 Task: Add an event with the title Webinar: Advanced Google AdWords Campaign Strategies, date ''2024/05/12'', time 7:30 AM to 9:30 AMand add a description: The session will begin with a brief overview of the current state of transportation and its environmental implications, emphasizing the need for transformative changes. We will then delve into a series of brainstorming exercises designed to spark innovation and encourage out-of-the-box thinking.Select event color  Basil . Add location for the event as: 456 Museumplein, Amsterdam, Netherlands, logged in from the account softage.5@softage.netand send the event invitation to softage.4@softage.net and softage.6@softage.net. Set a reminder for the event Daily
Action: Mouse moved to (83, 137)
Screenshot: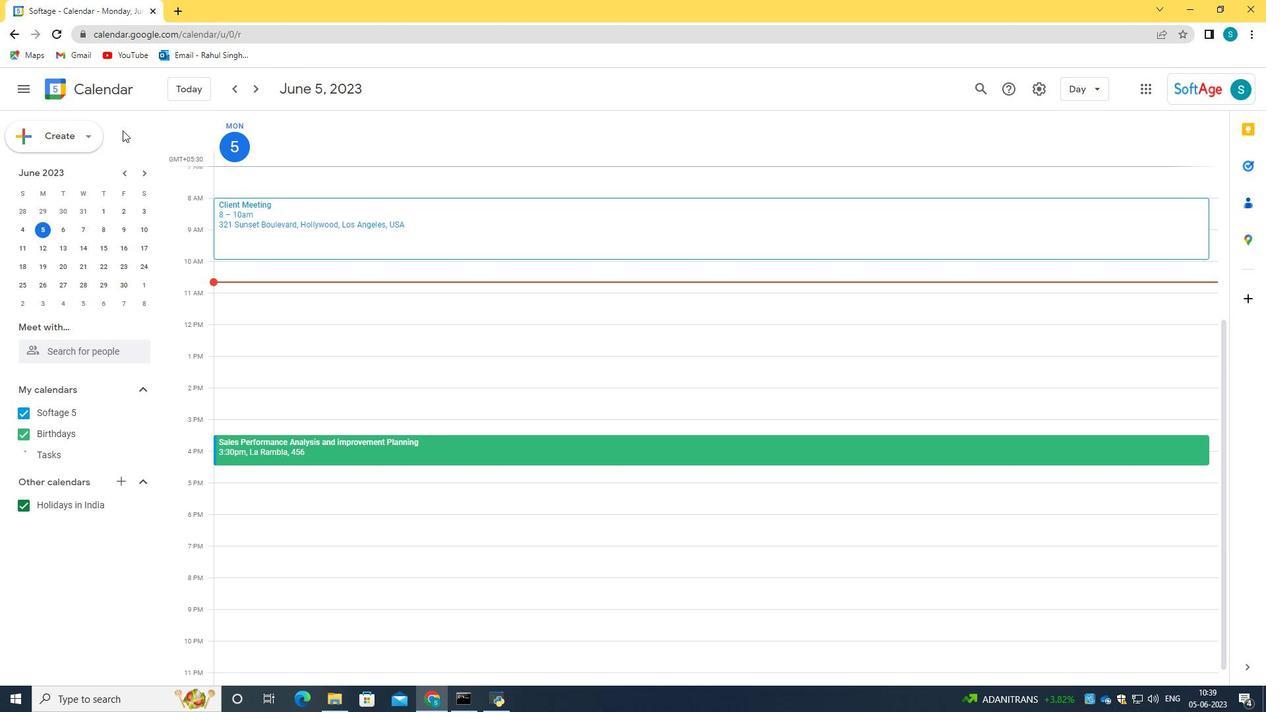 
Action: Mouse pressed left at (83, 137)
Screenshot: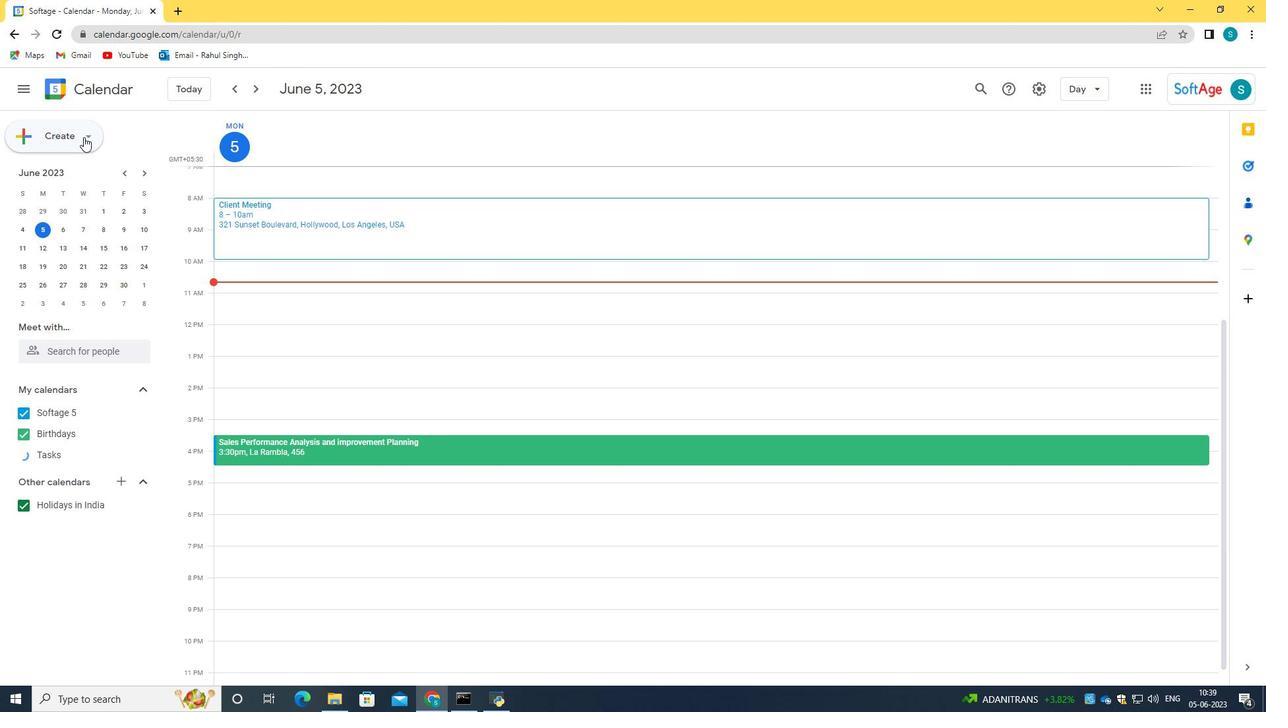 
Action: Mouse moved to (85, 174)
Screenshot: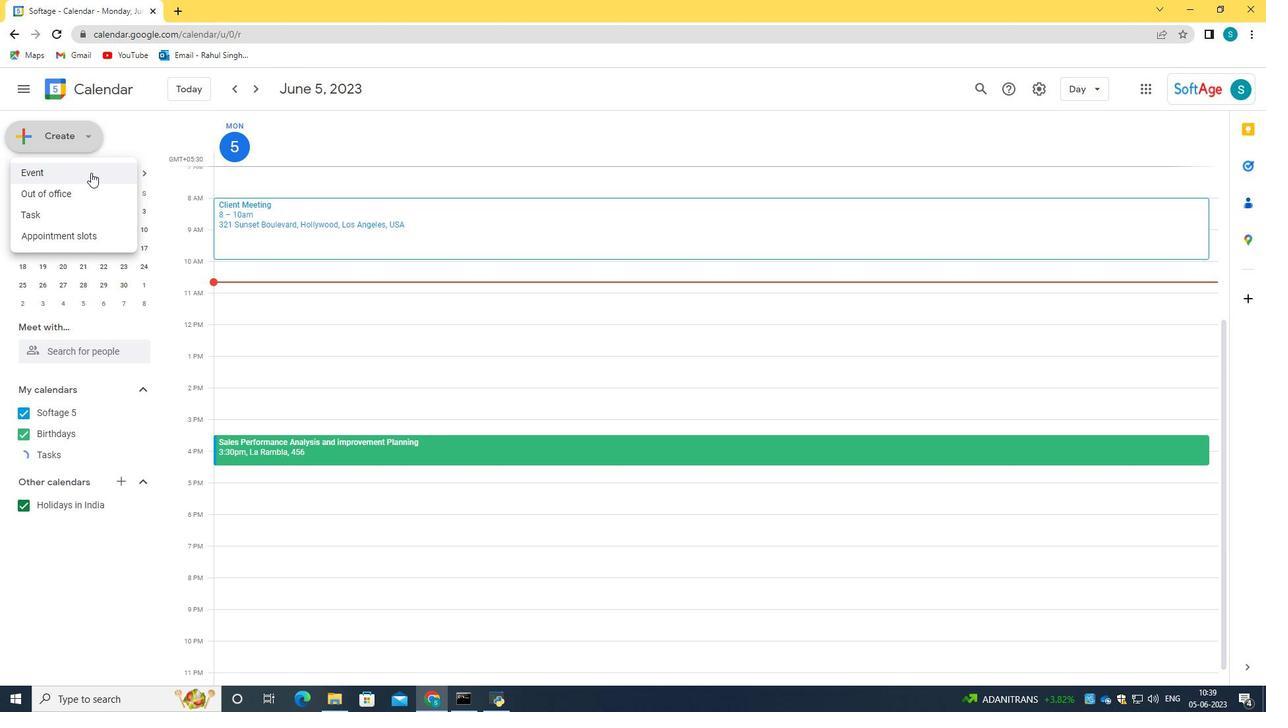 
Action: Mouse pressed left at (85, 174)
Screenshot: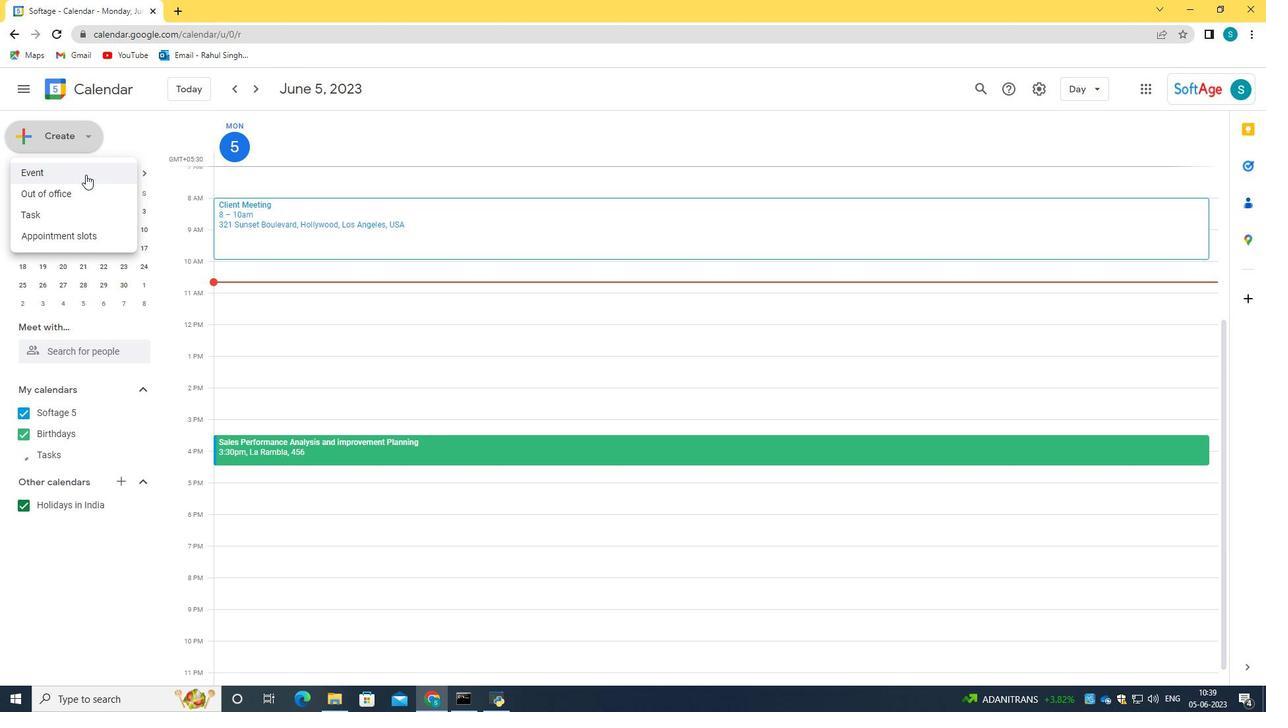 
Action: Mouse moved to (730, 529)
Screenshot: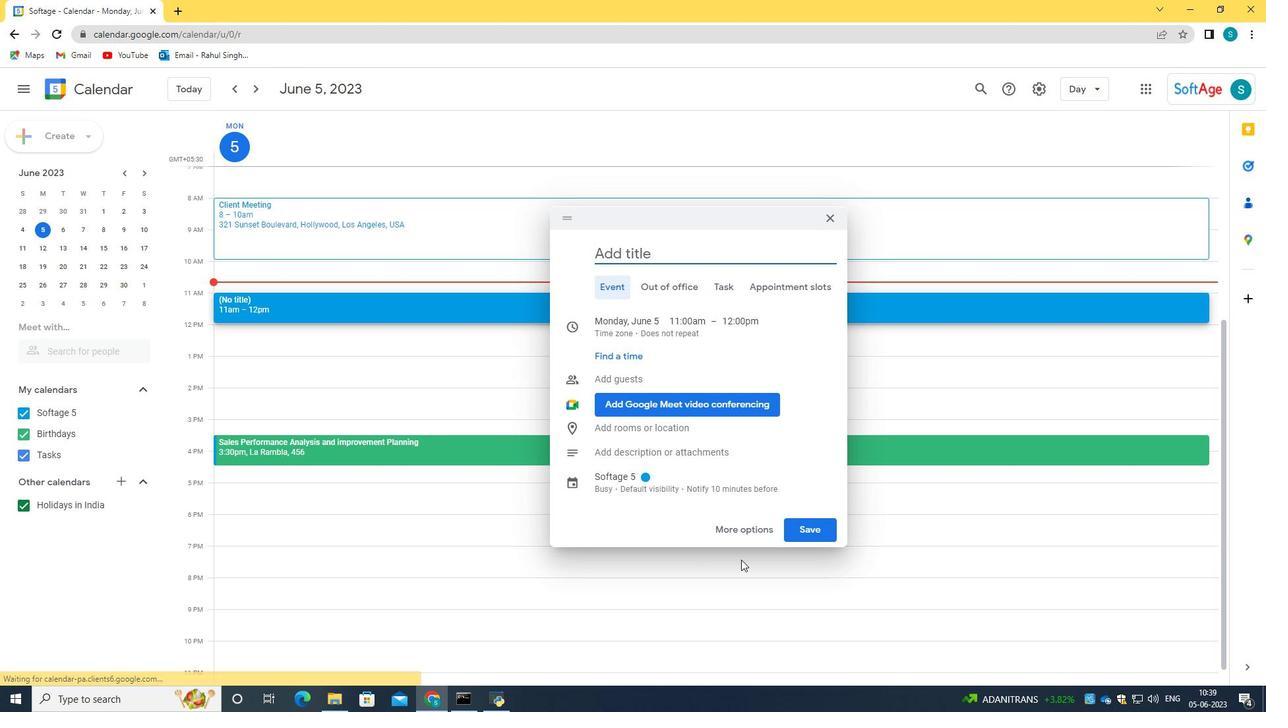 
Action: Mouse pressed left at (730, 529)
Screenshot: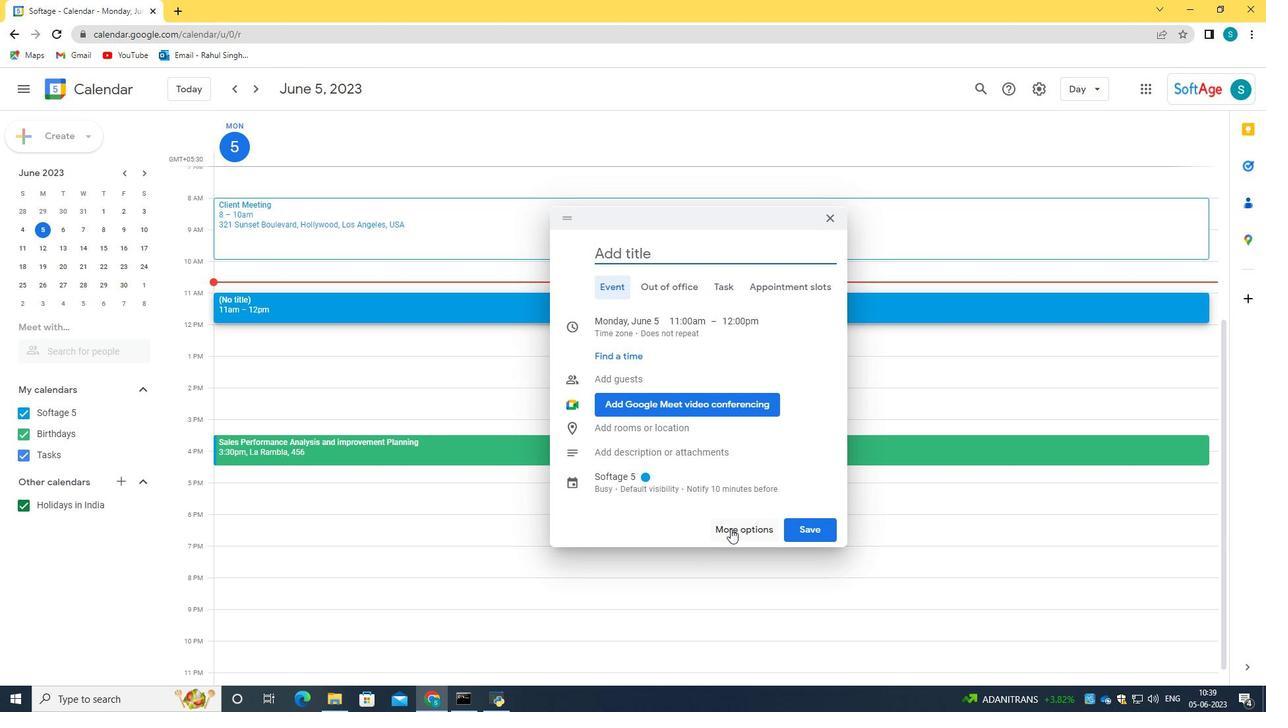 
Action: Mouse moved to (108, 93)
Screenshot: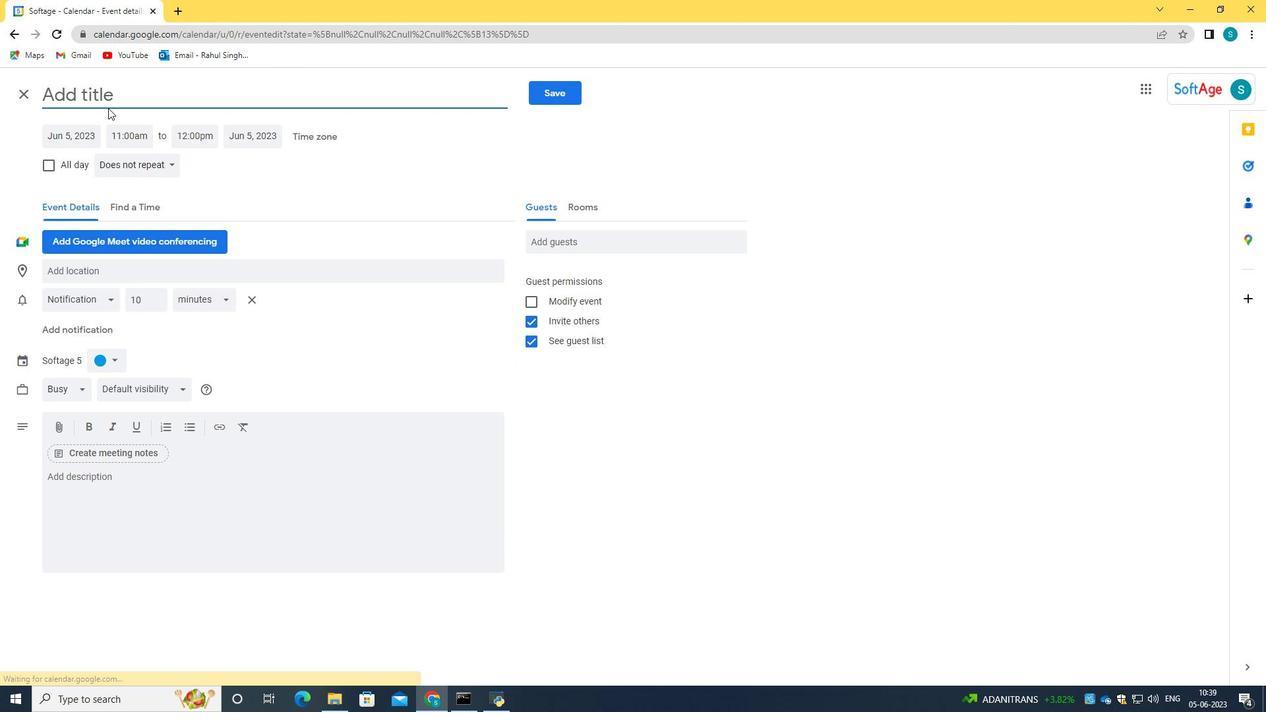 
Action: Mouse pressed left at (108, 93)
Screenshot: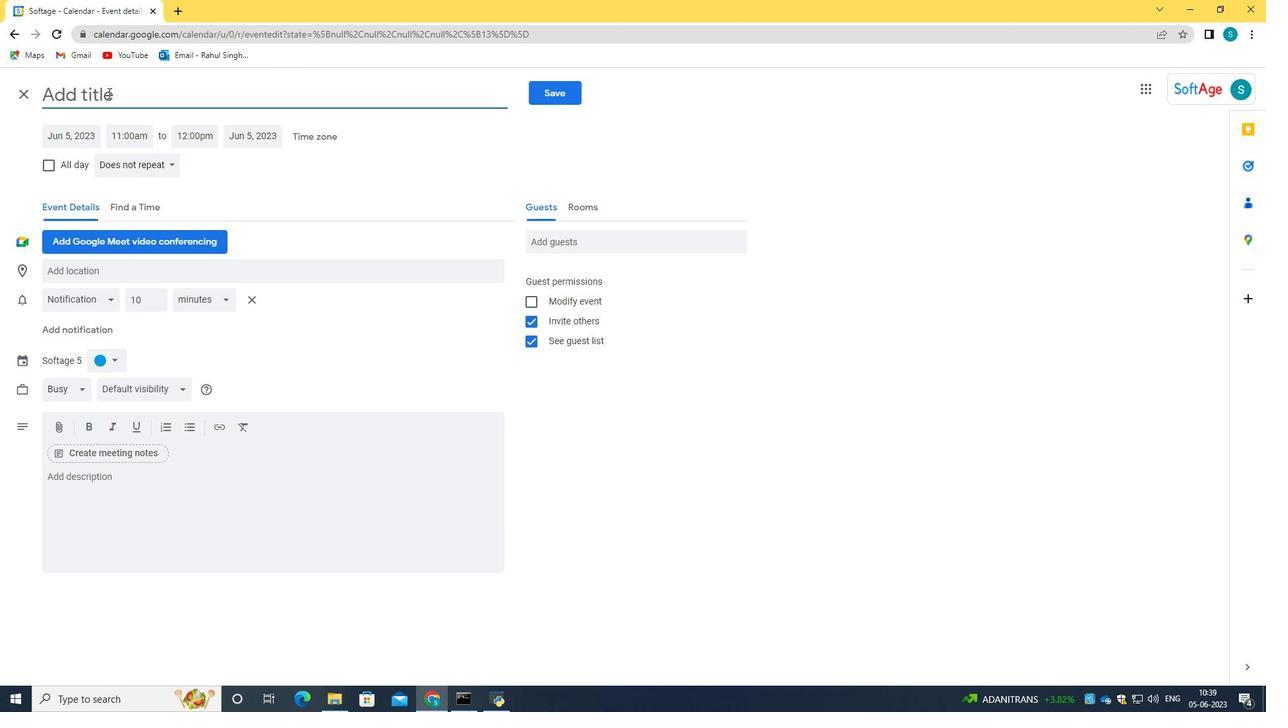 
Action: Key pressed <Key.caps_lock>A<Key.backspace>W<Key.caps_lock>ebinar<Key.shift_r>:<Key.space><Key.caps_lock>A<Key.caps_lock>dvanced<Key.space><Key.caps_lock>G<Key.caps_lock>oogle<Key.space><Key.caps_lock>A<Key.caps_lock>d<Key.caps_lock>W<Key.caps_lock>ords<Key.space><Key.caps_lock>C<Key.caps_lock>ampaign<Key.space><Key.caps_lock>S<Key.caps_lock>trategies,<Key.backspace><Key.tab><Key.tab>2024/05/12<Key.tab>07<Key.shift_r>:30<Key.space>am<Key.tab>9<Key.shift_r>:30<Key.space>am
Screenshot: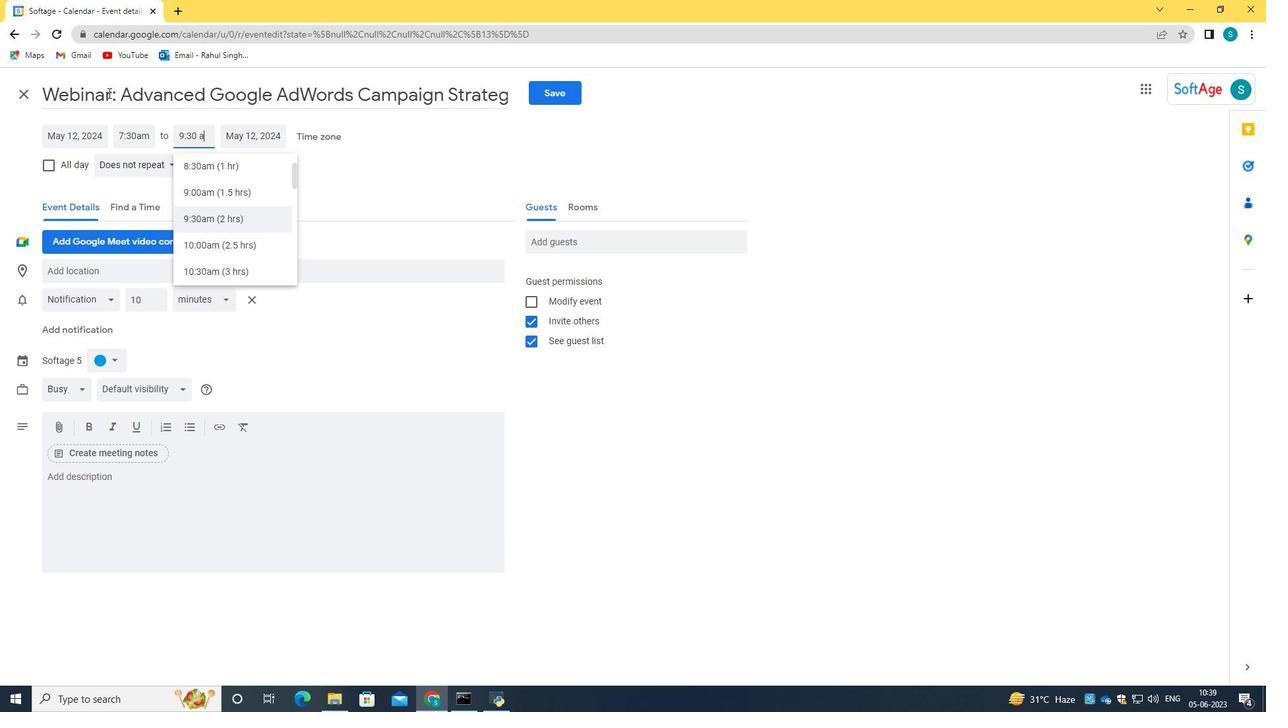 
Action: Mouse moved to (229, 214)
Screenshot: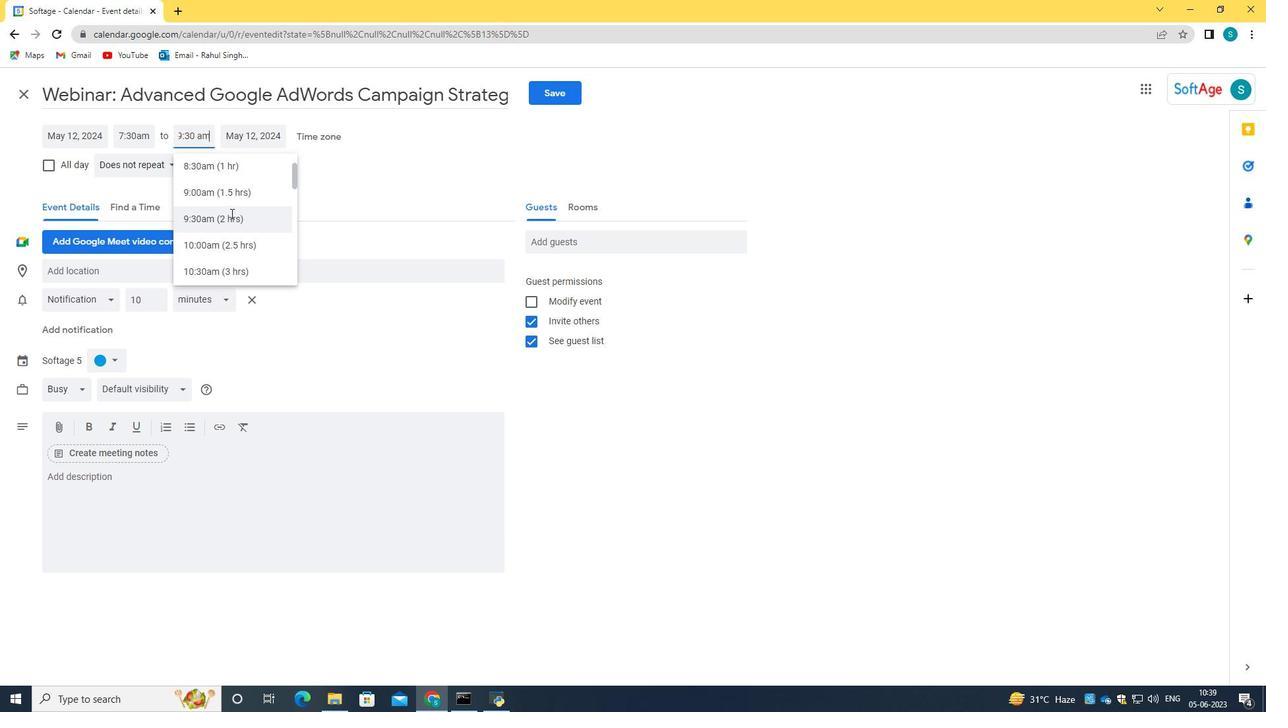 
Action: Mouse pressed left at (229, 214)
Screenshot: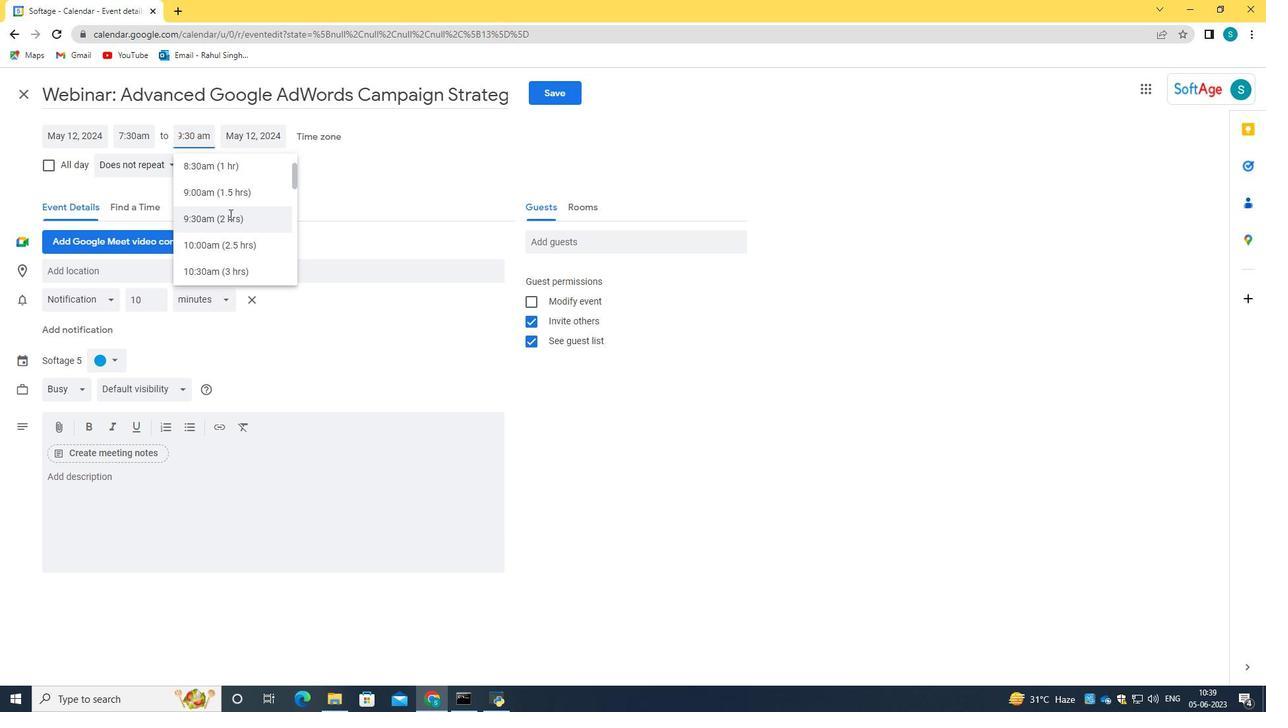 
Action: Mouse moved to (183, 514)
Screenshot: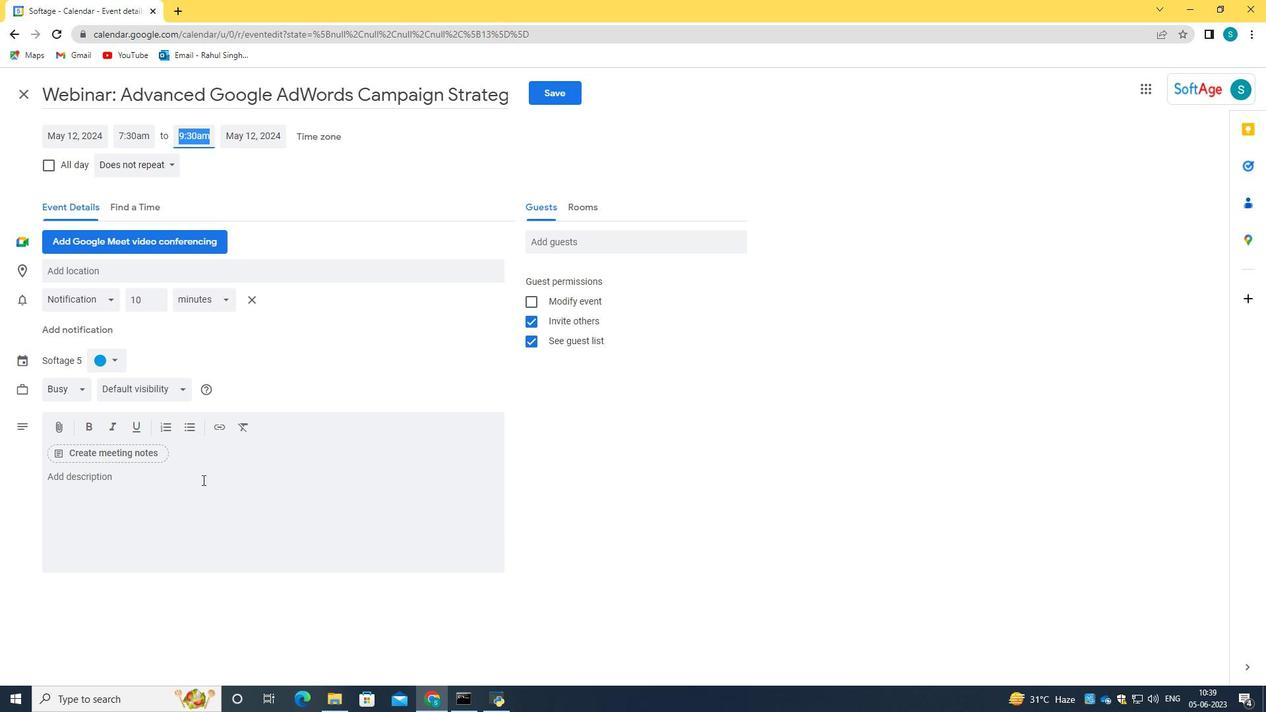 
Action: Mouse pressed left at (183, 514)
Screenshot: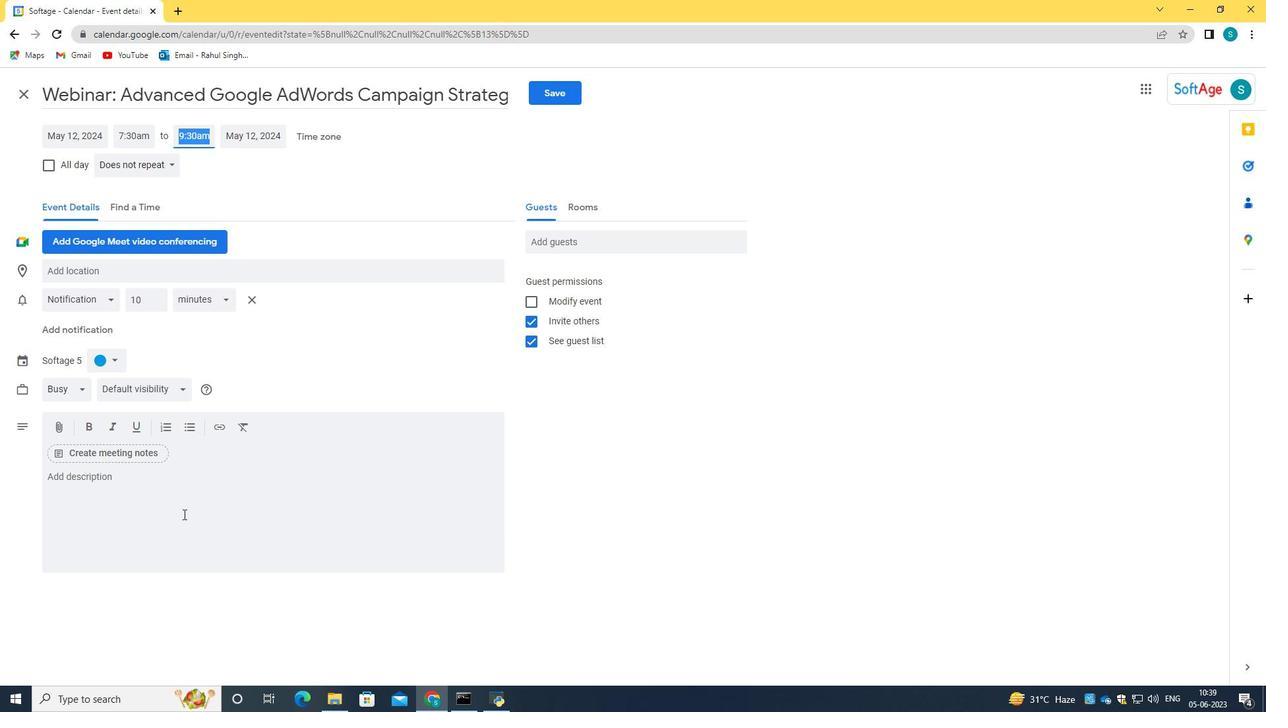 
Action: Key pressed <Key.caps_lock>T<Key.caps_lock>he<Key.space>session<Key.space>will<Key.space>beging<Key.backspace><Key.space>with<Key.space>a<Key.space>brief<Key.space>overview<Key.space>of<Key.space>the<Key.space>current<Key.space>state<Key.space>of<Key.space>transporata<Key.backspace>ti<Key.backspace><Key.backspace>ation<Key.space><Key.backspace><Key.backspace><Key.backspace><Key.backspace><Key.backspace><Key.backspace><Key.backspace><Key.backspace>tation<Key.space>and<Key.space>its<Key.space>environmental<Key.space>impilcations,<Key.space>emphasizing<Key.space>th
Screenshot: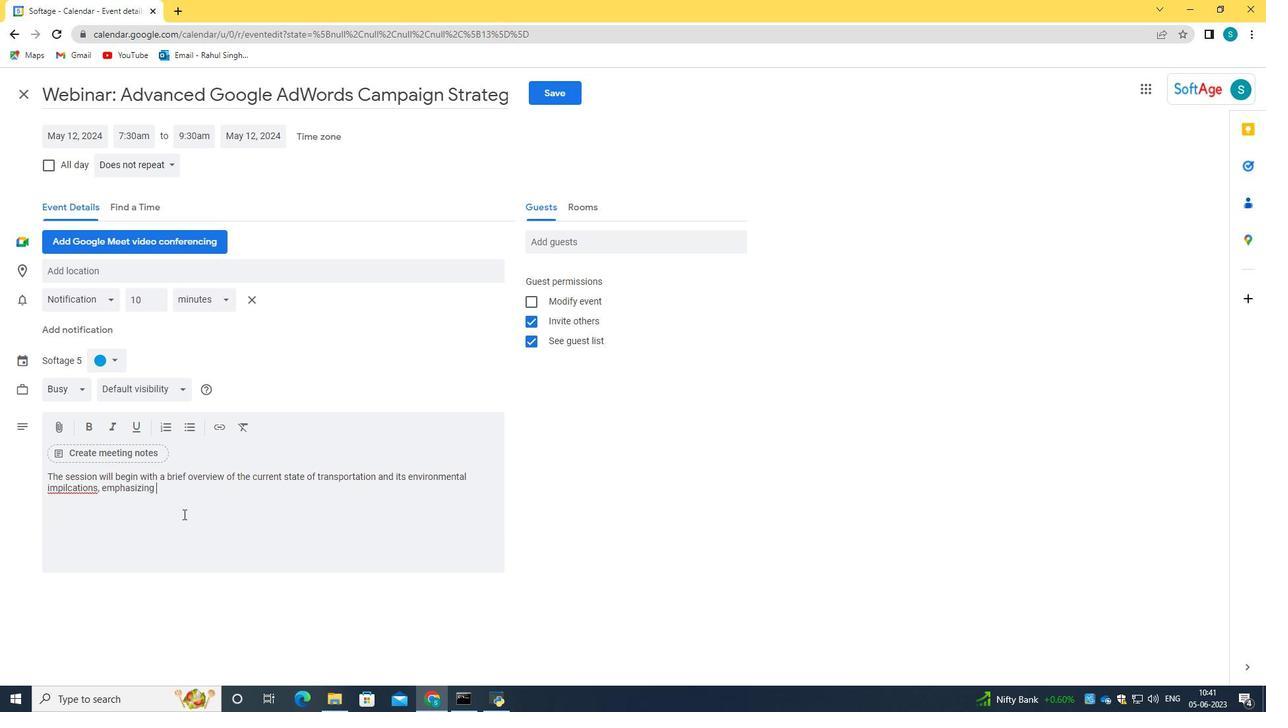 
Action: Mouse moved to (78, 488)
Screenshot: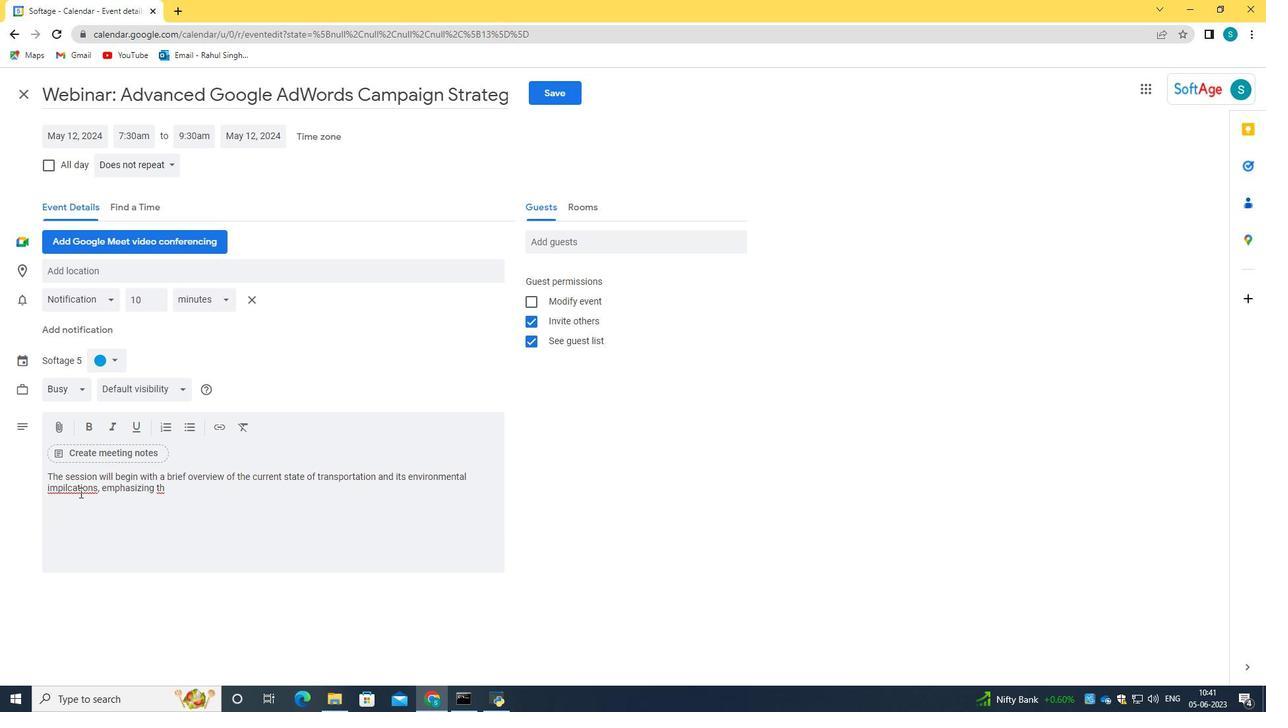 
Action: Mouse pressed right at (78, 488)
Screenshot: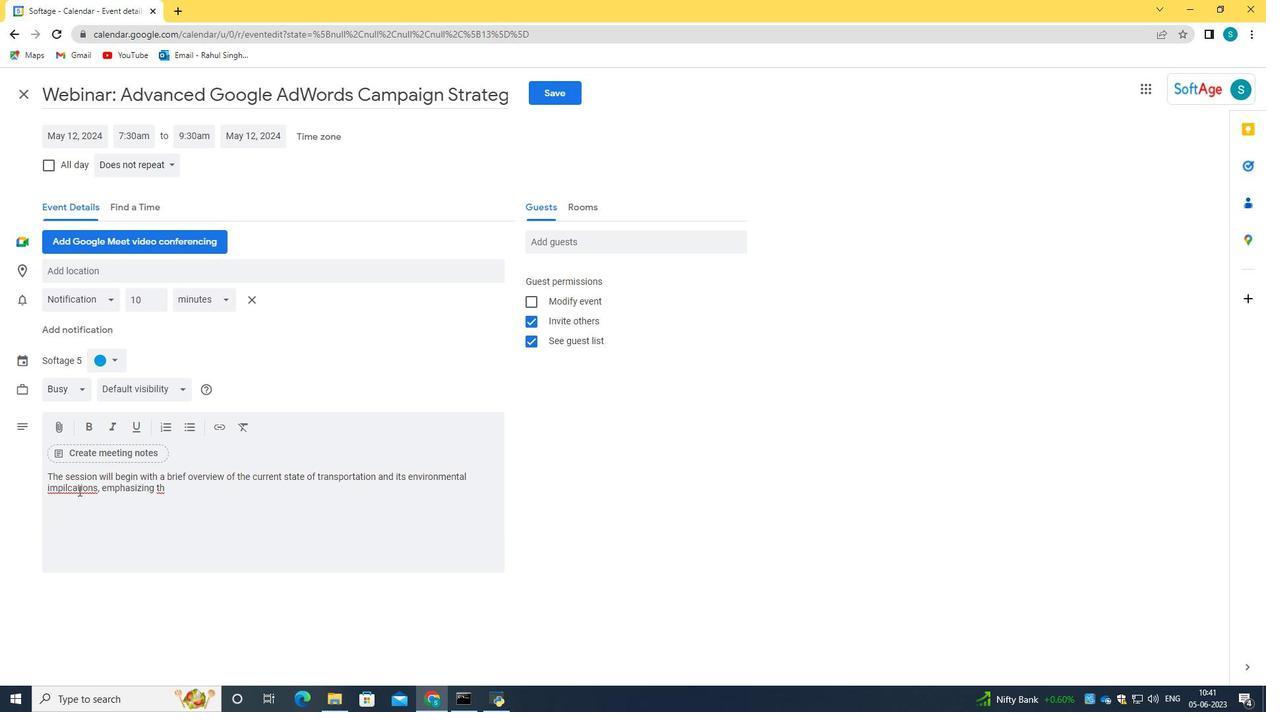 
Action: Mouse moved to (114, 284)
Screenshot: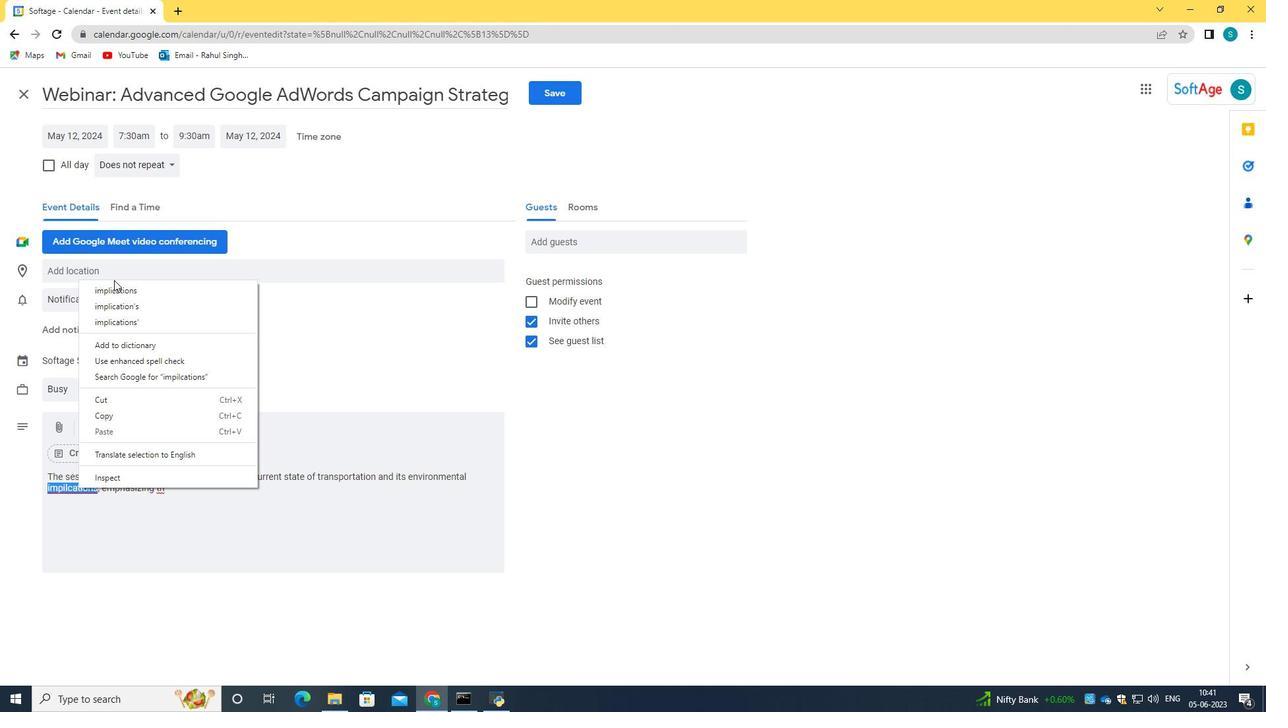 
Action: Mouse pressed left at (114, 284)
Screenshot: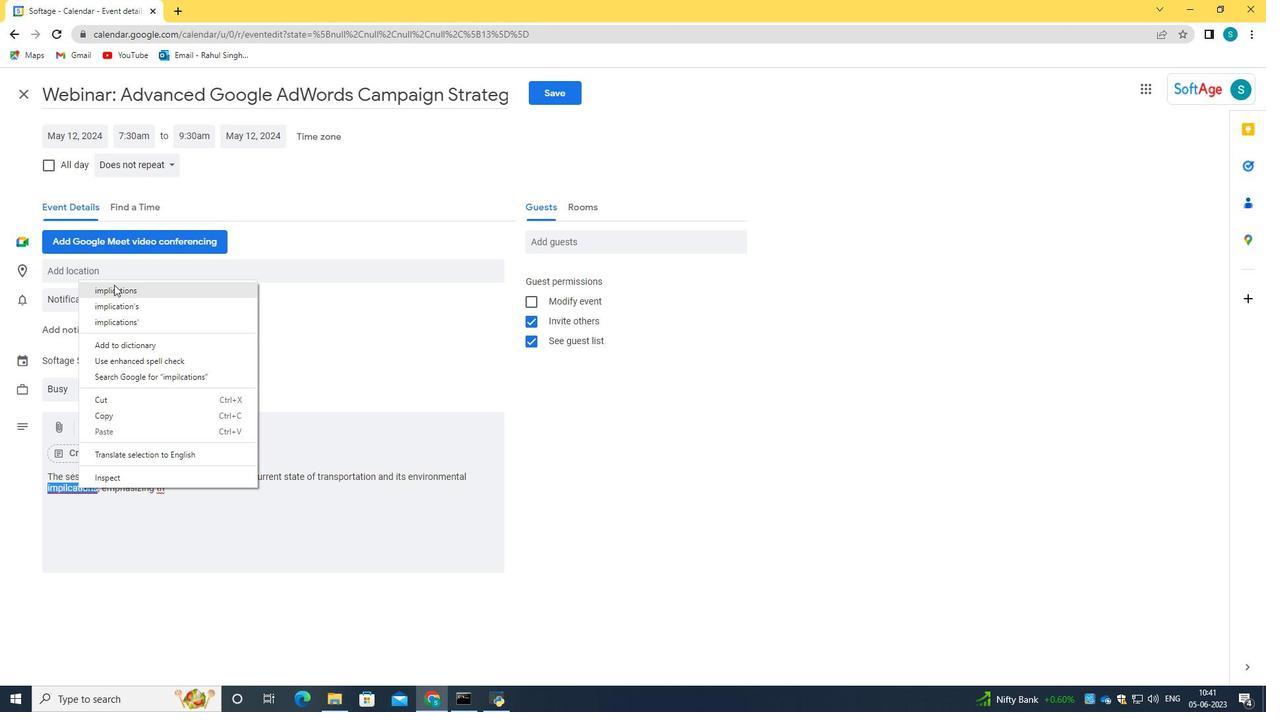 
Action: Mouse moved to (179, 488)
Screenshot: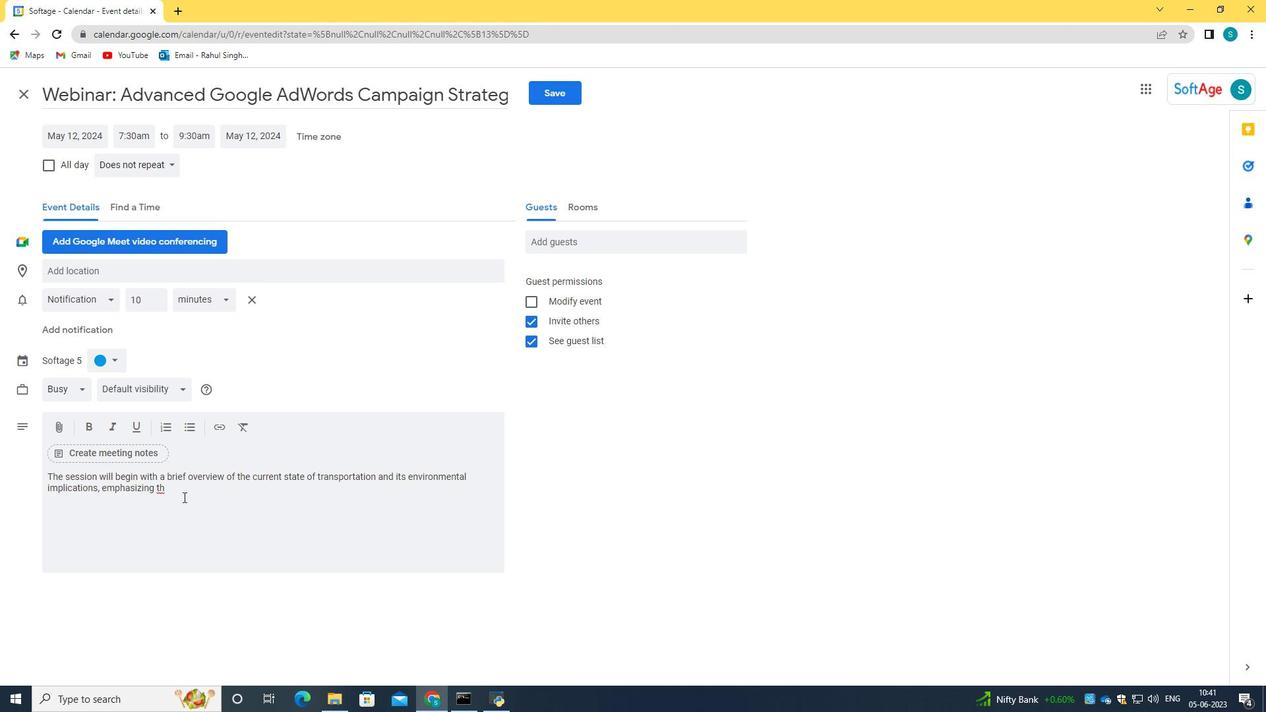 
Action: Mouse pressed left at (179, 488)
Screenshot: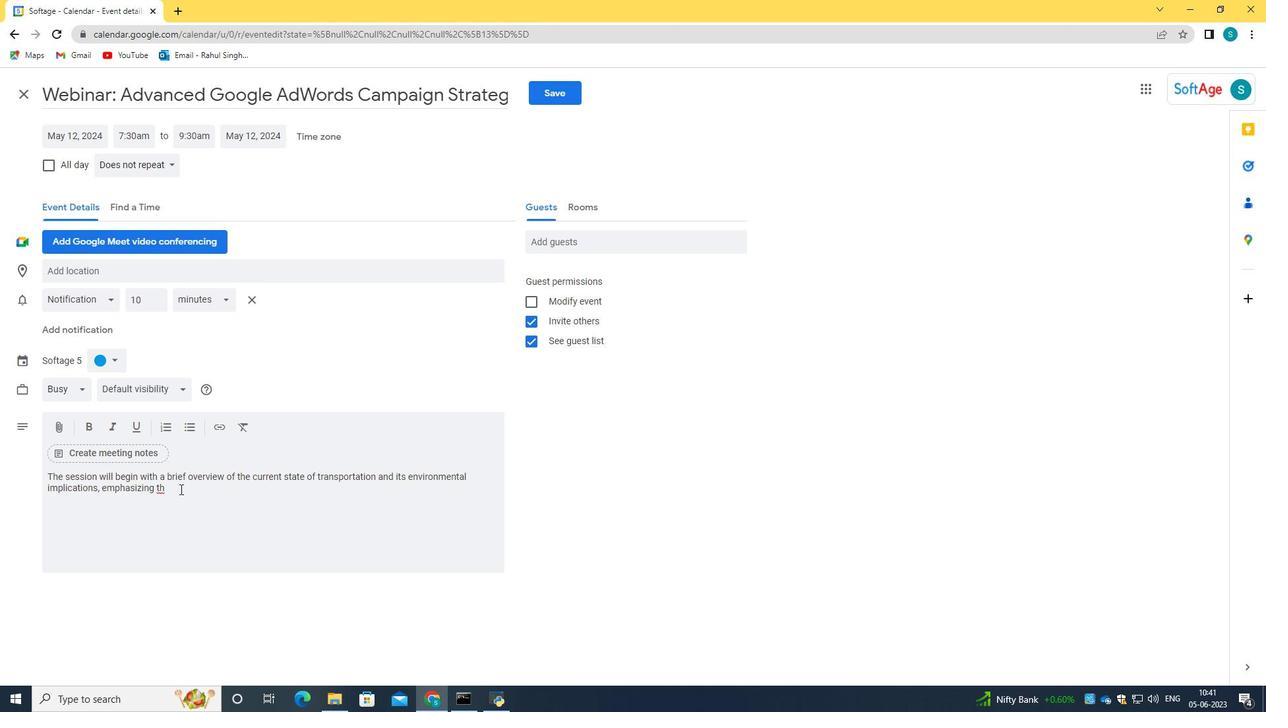 
Action: Key pressed <Key.backspace><Key.backspace>the<Key.space>need<Key.space>for<Key.space>transformative<Key.space>changes.<Key.space><Key.caps_lock>W<Key.caps_lock>e<Key.space>will<Key.space>then<Key.space>delve<Key.space>into<Key.space>a<Key.space>series<Key.space>of<Key.space>brainstorming<Key.space>exercises<Key.space>designed<Key.space>to<Key.space>spark<Key.space>innovation<Key.space>and<Key.space>encc<Key.backspace>ourage<Key.space>out<Key.space>of<Key.space>the<Key.space>boz<Key.backspace>x<Key.space>thinkingh<Key.backspace>.
Screenshot: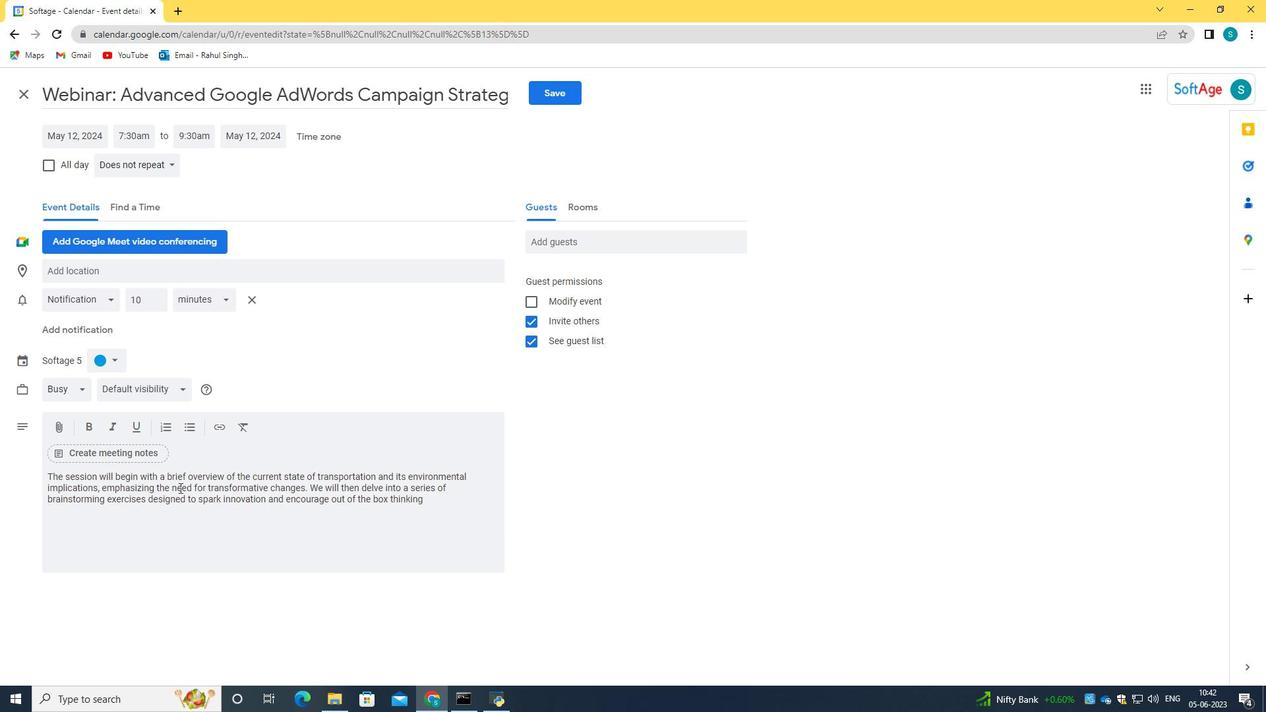
Action: Mouse moved to (104, 362)
Screenshot: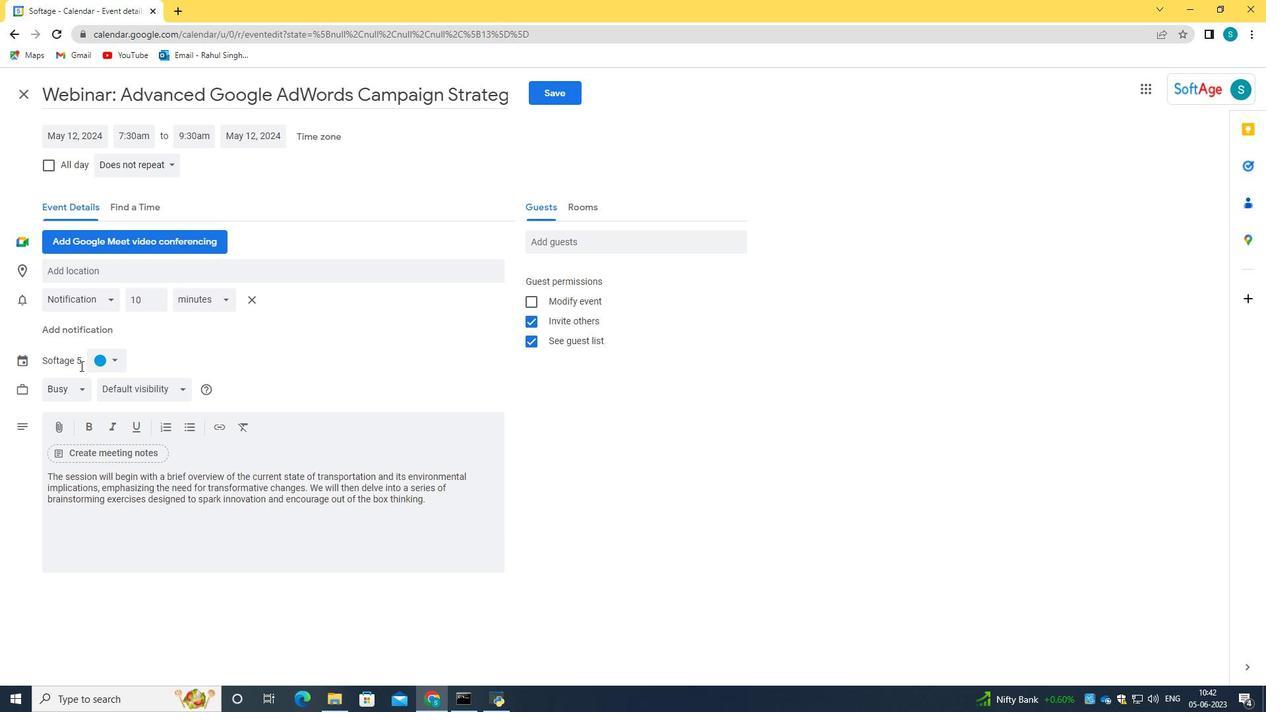 
Action: Mouse pressed left at (104, 362)
Screenshot: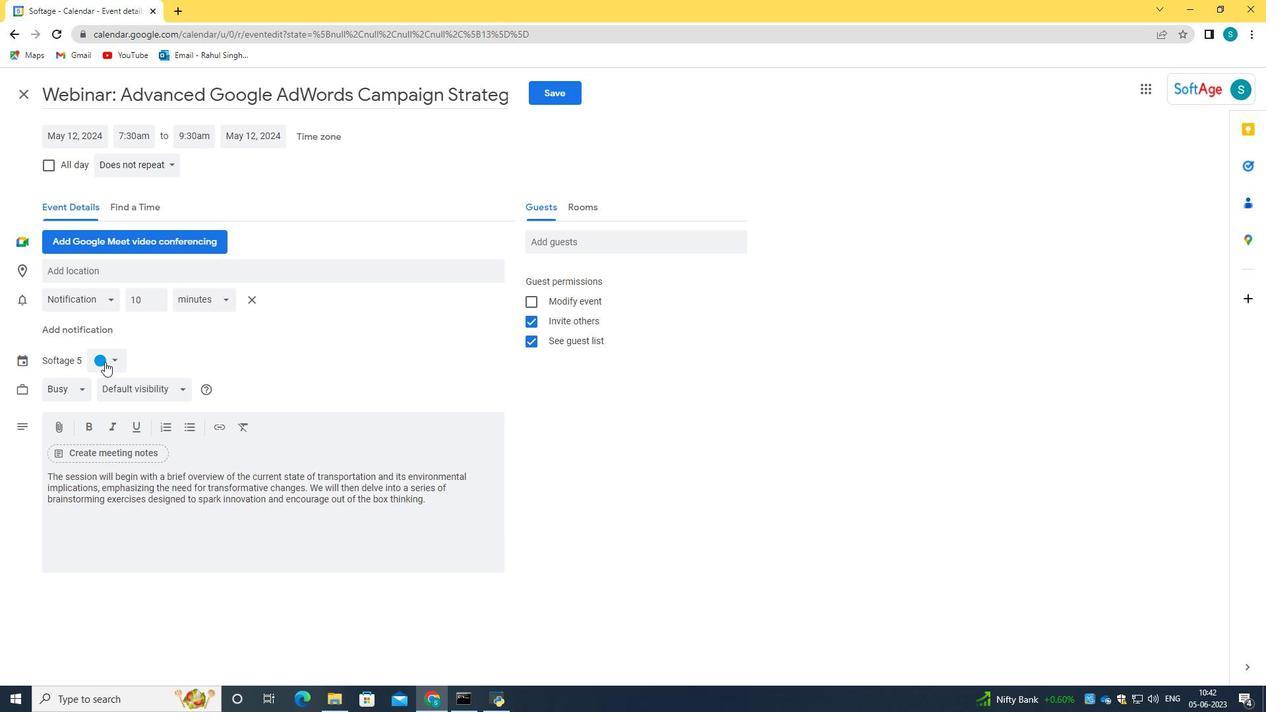 
Action: Mouse moved to (120, 391)
Screenshot: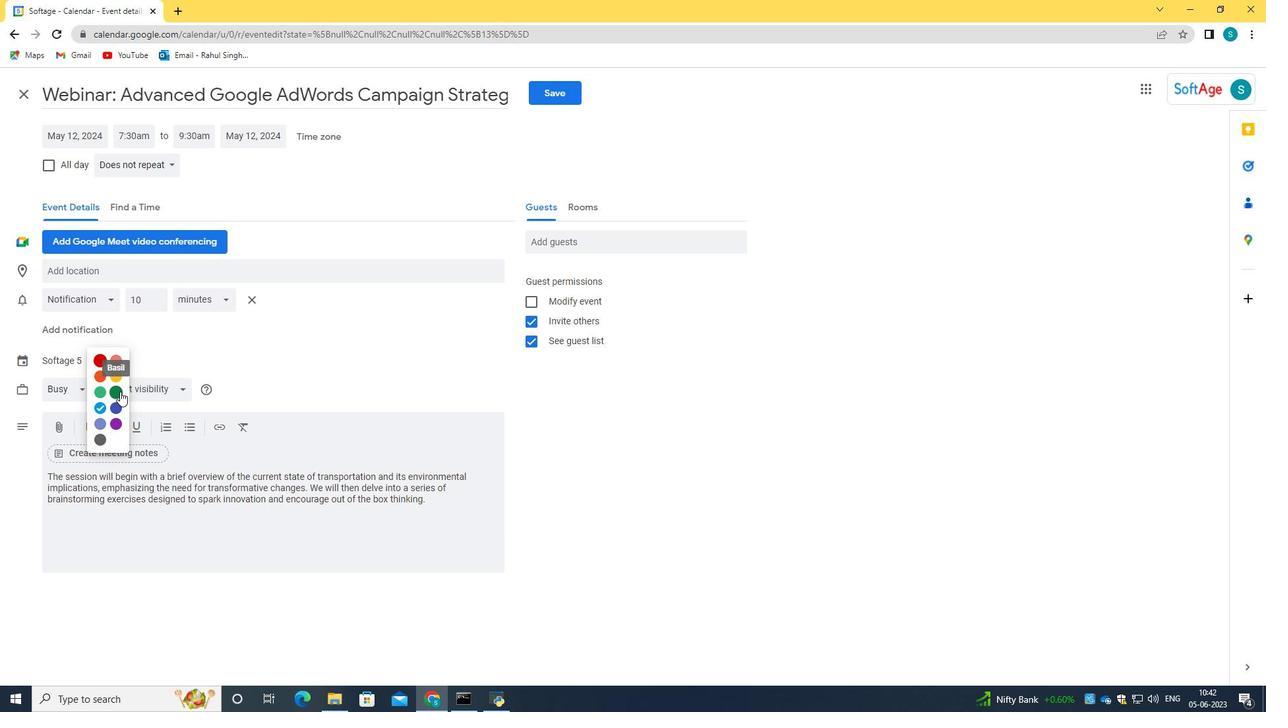 
Action: Mouse pressed left at (120, 391)
Screenshot: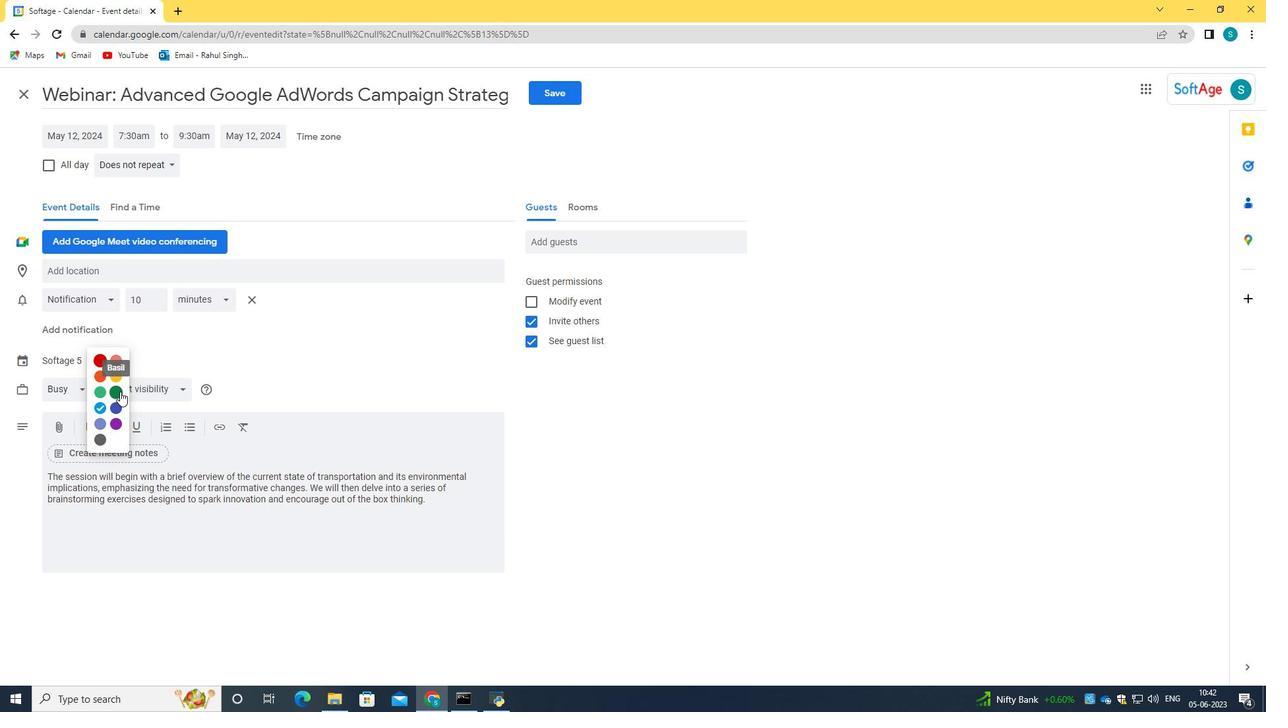 
Action: Mouse moved to (162, 267)
Screenshot: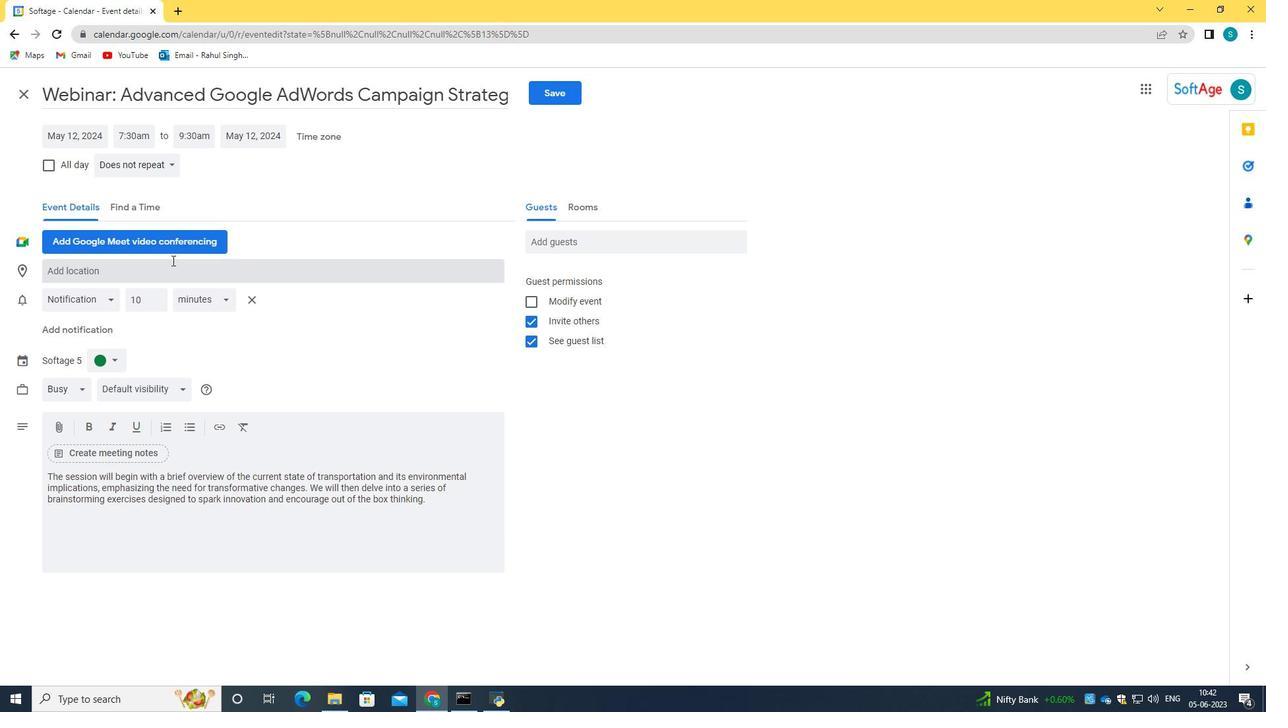 
Action: Mouse pressed left at (162, 267)
Screenshot: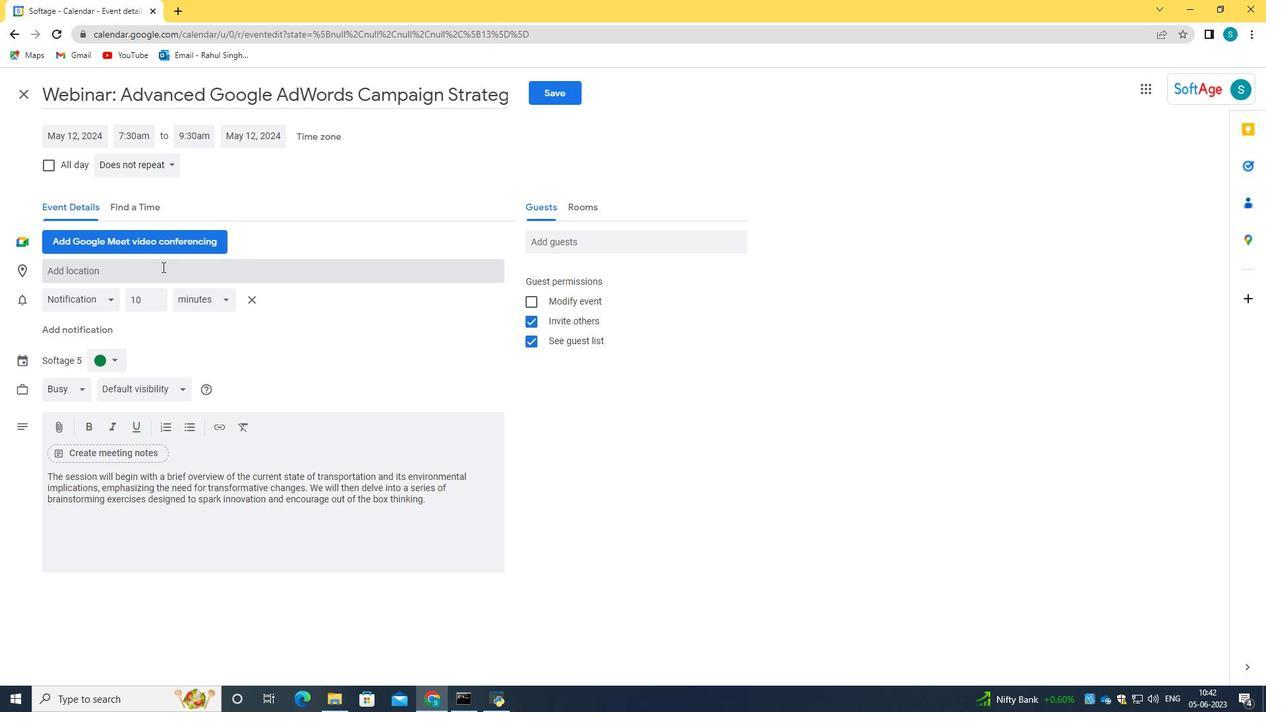 
Action: Key pressed 456<Key.space><Key.caps_lock>M<Key.caps_lock>useumplein,<Key.space><Key.caps_lock>A<Key.caps_lock>msterdam,<Key.space>
Screenshot: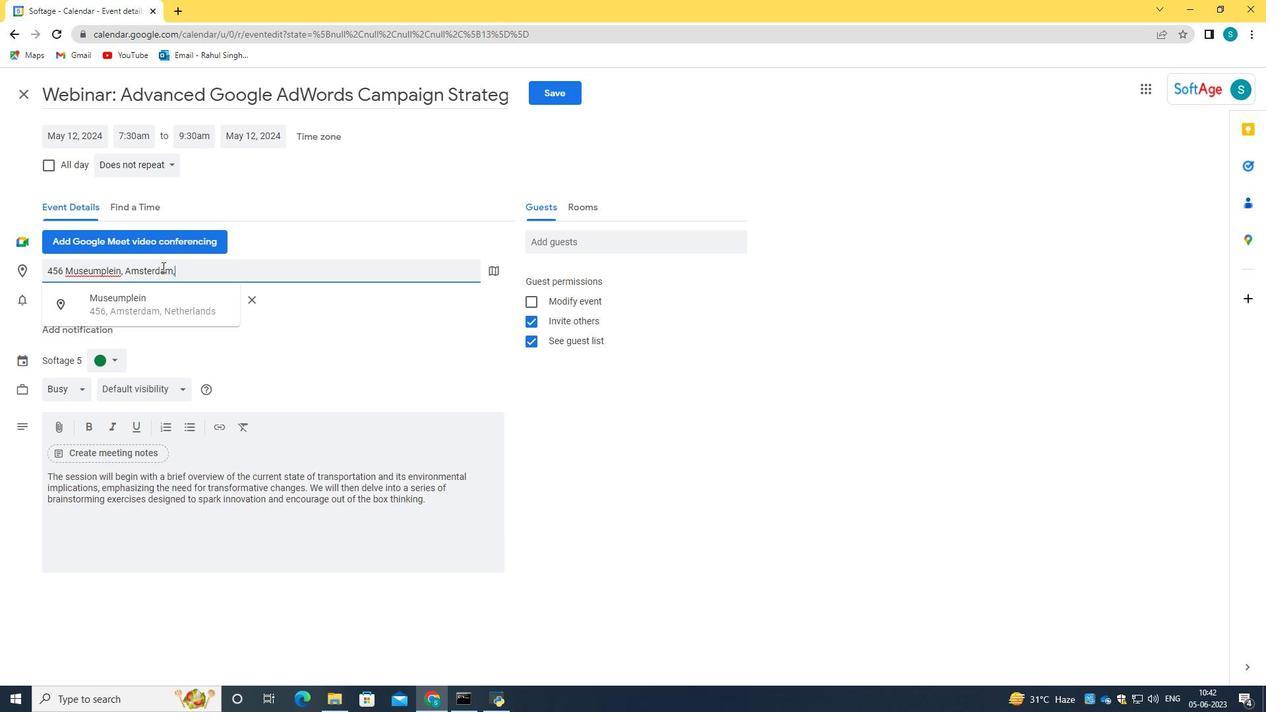 
Action: Mouse moved to (176, 302)
Screenshot: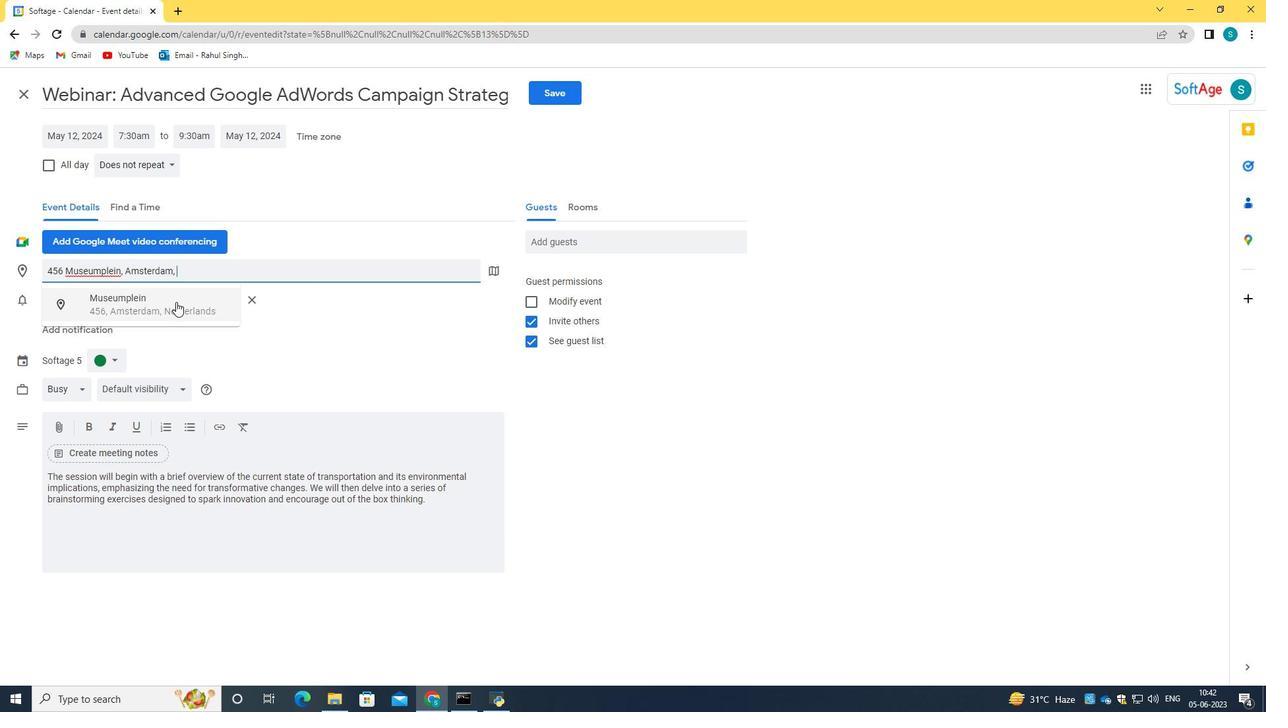 
Action: Mouse pressed left at (176, 302)
Screenshot: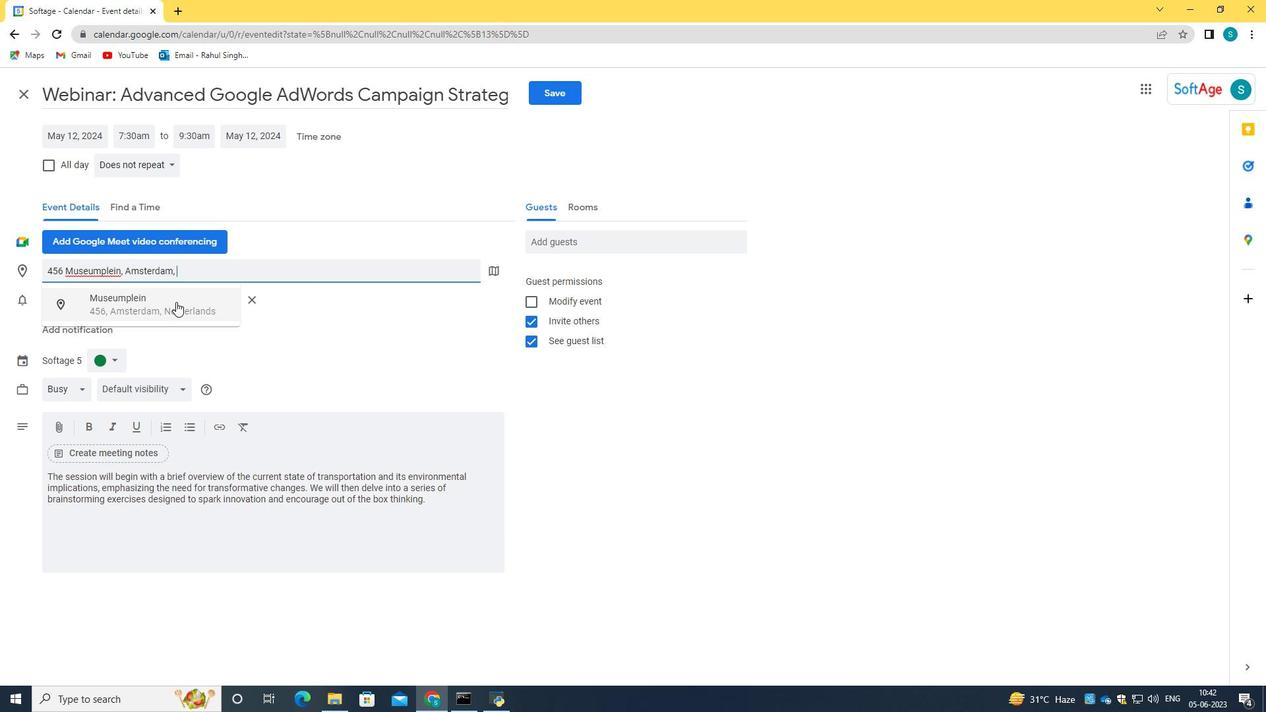 
Action: Mouse moved to (539, 238)
Screenshot: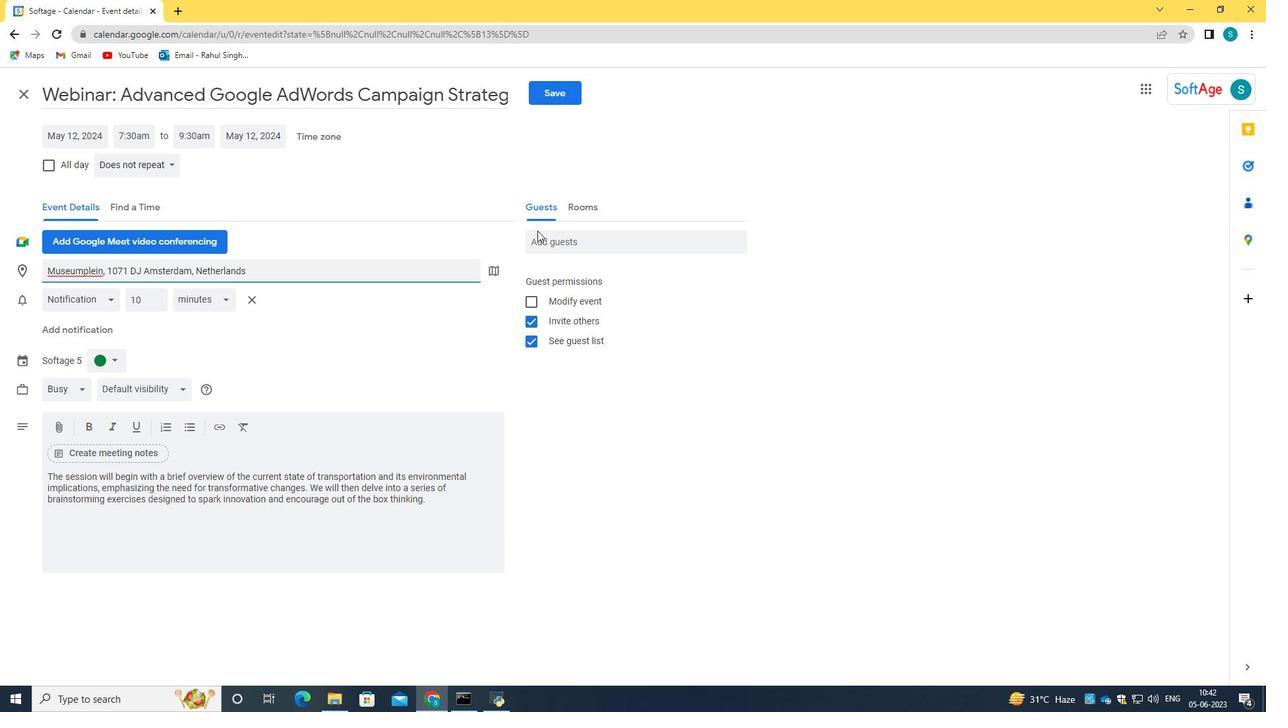 
Action: Mouse pressed left at (539, 238)
Screenshot: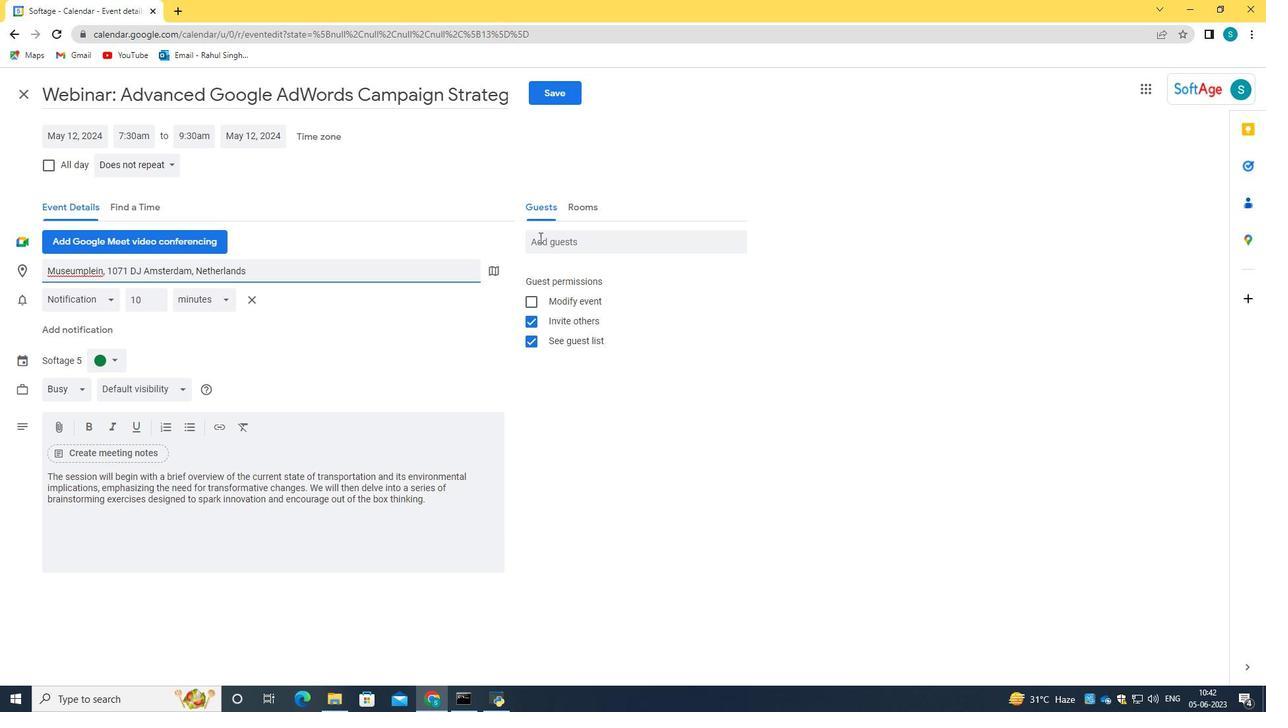 
Action: Key pressed softage.4<Key.shift>@softage.net<Key.tab>softage.6<Key.shift>@softage.net
Screenshot: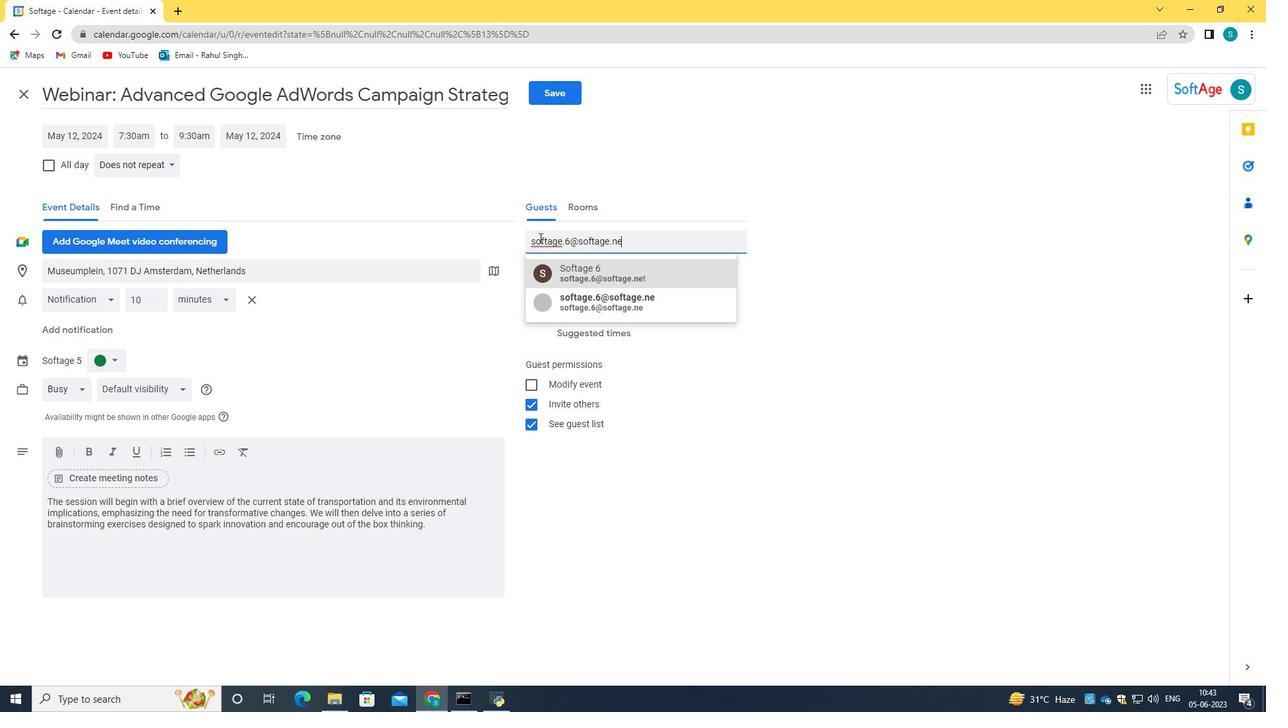 
Action: Mouse moved to (566, 263)
Screenshot: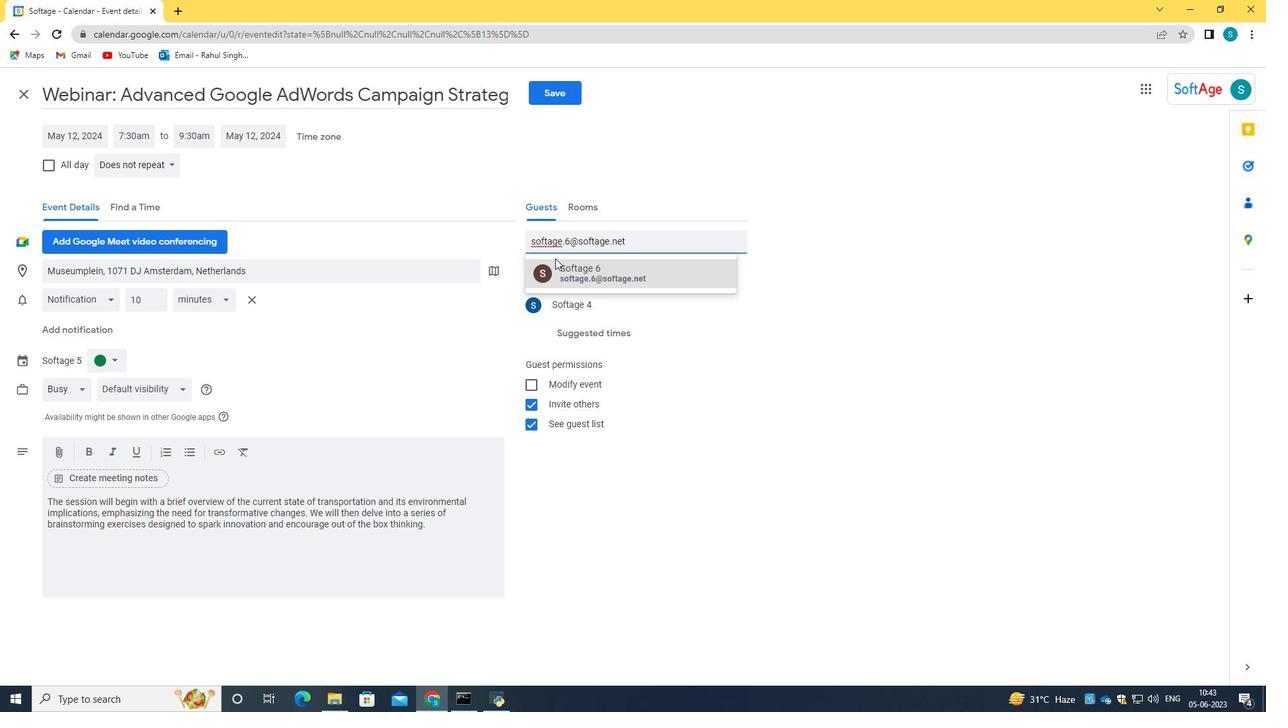 
Action: Mouse pressed left at (566, 263)
Screenshot: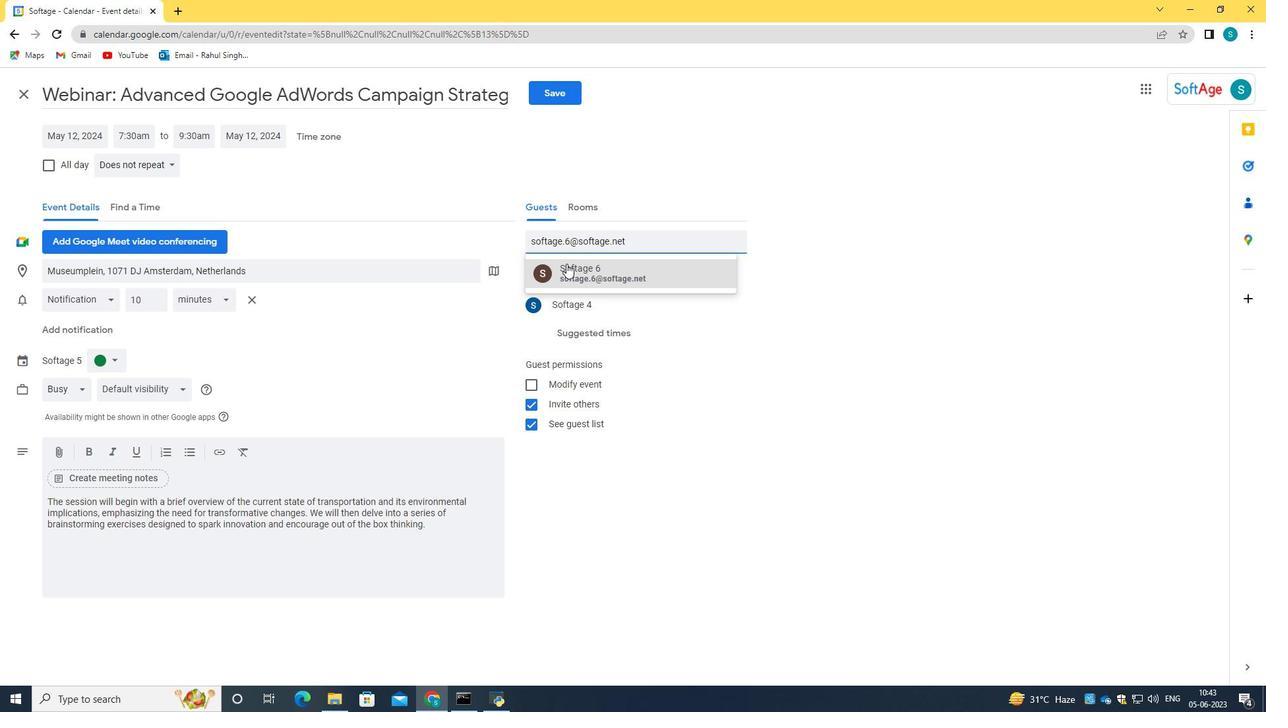 
Action: Mouse moved to (158, 169)
Screenshot: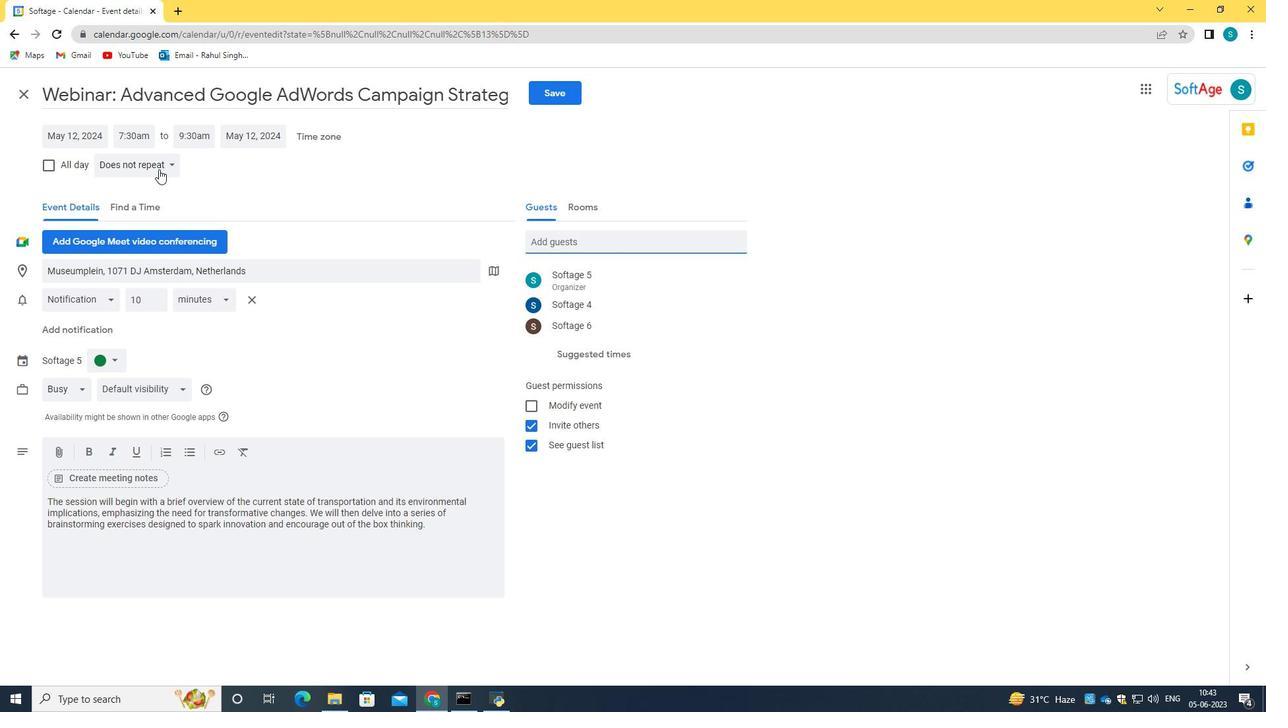 
Action: Mouse pressed left at (158, 169)
Screenshot: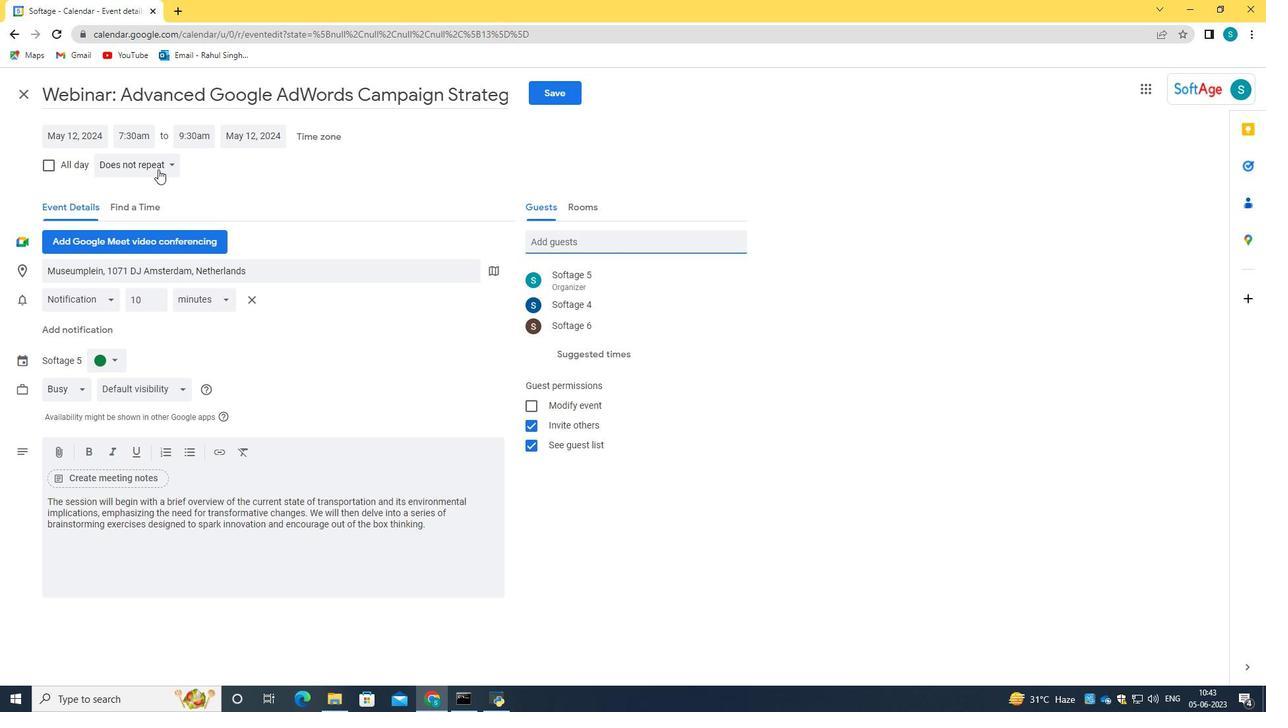 
Action: Mouse moved to (172, 195)
Screenshot: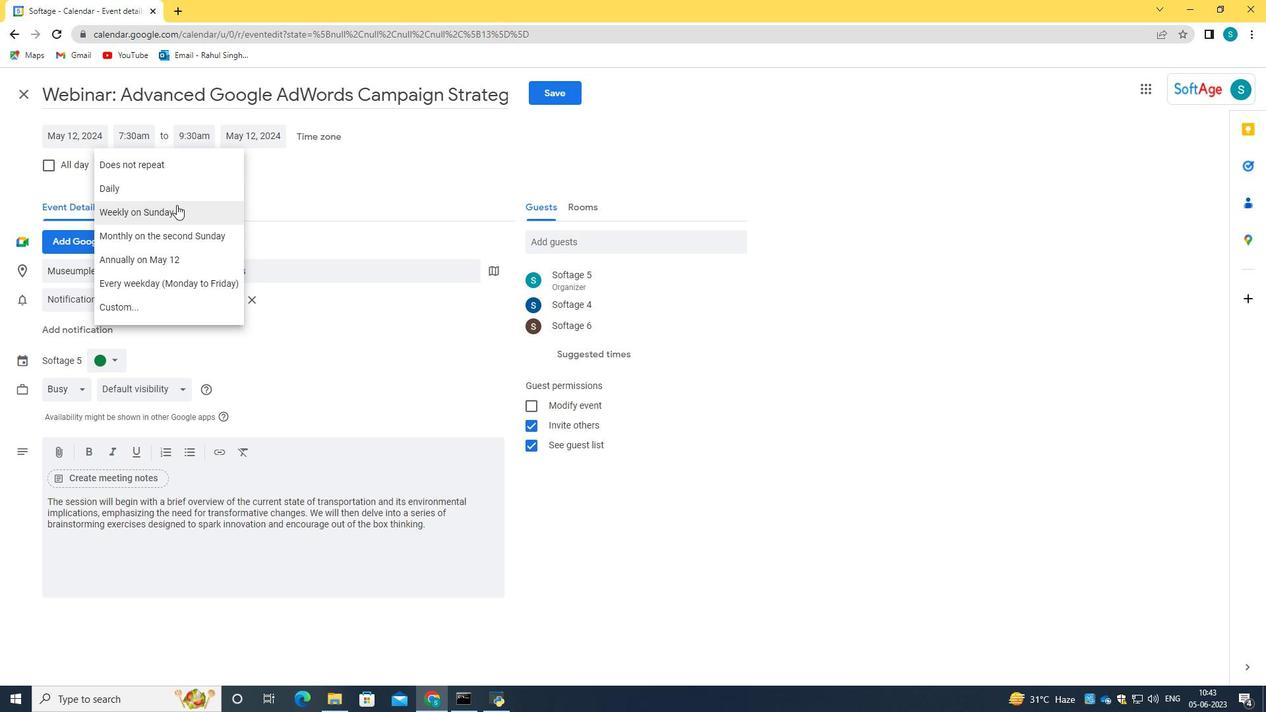 
Action: Mouse pressed left at (172, 195)
Screenshot: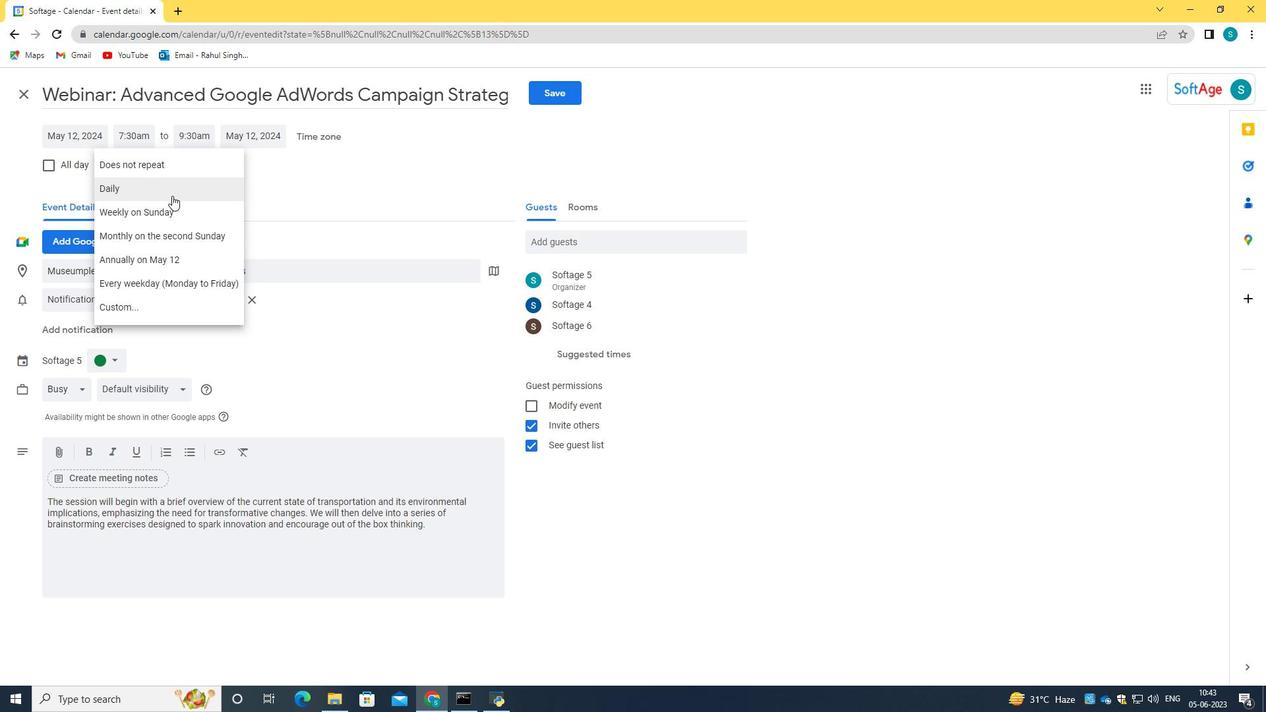 
Action: Mouse moved to (549, 97)
Screenshot: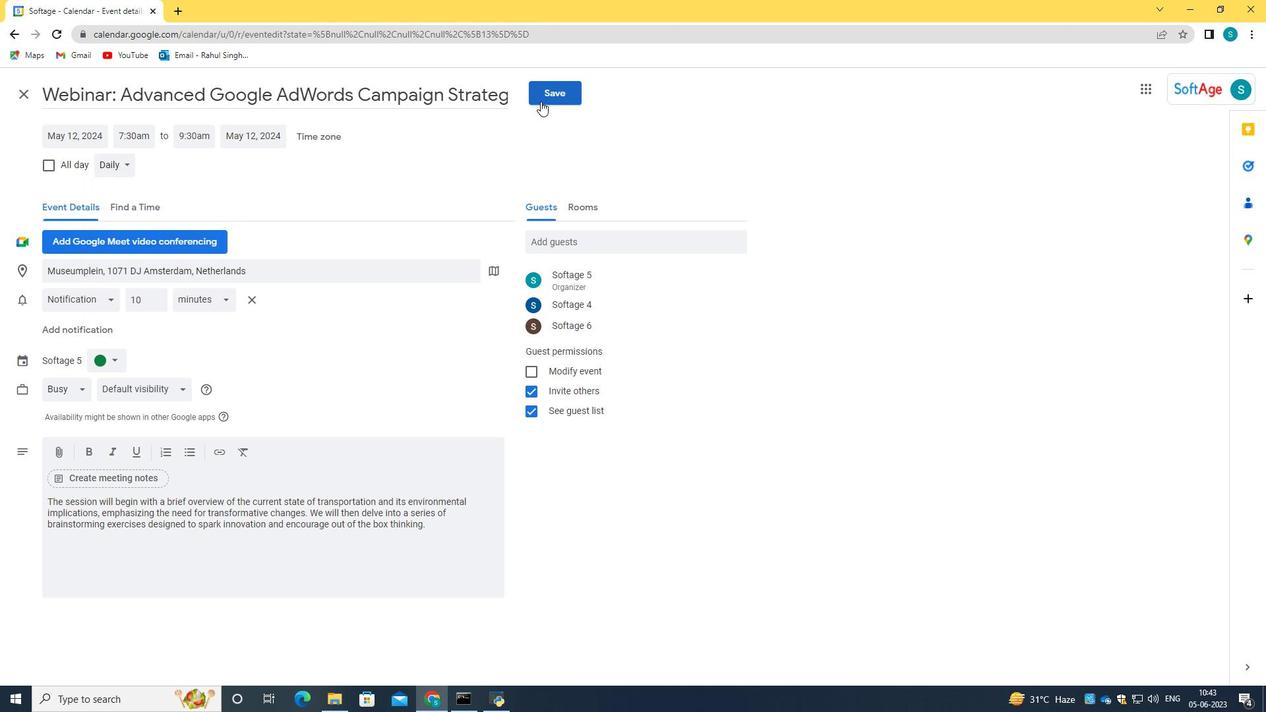 
Action: Mouse pressed left at (549, 97)
Screenshot: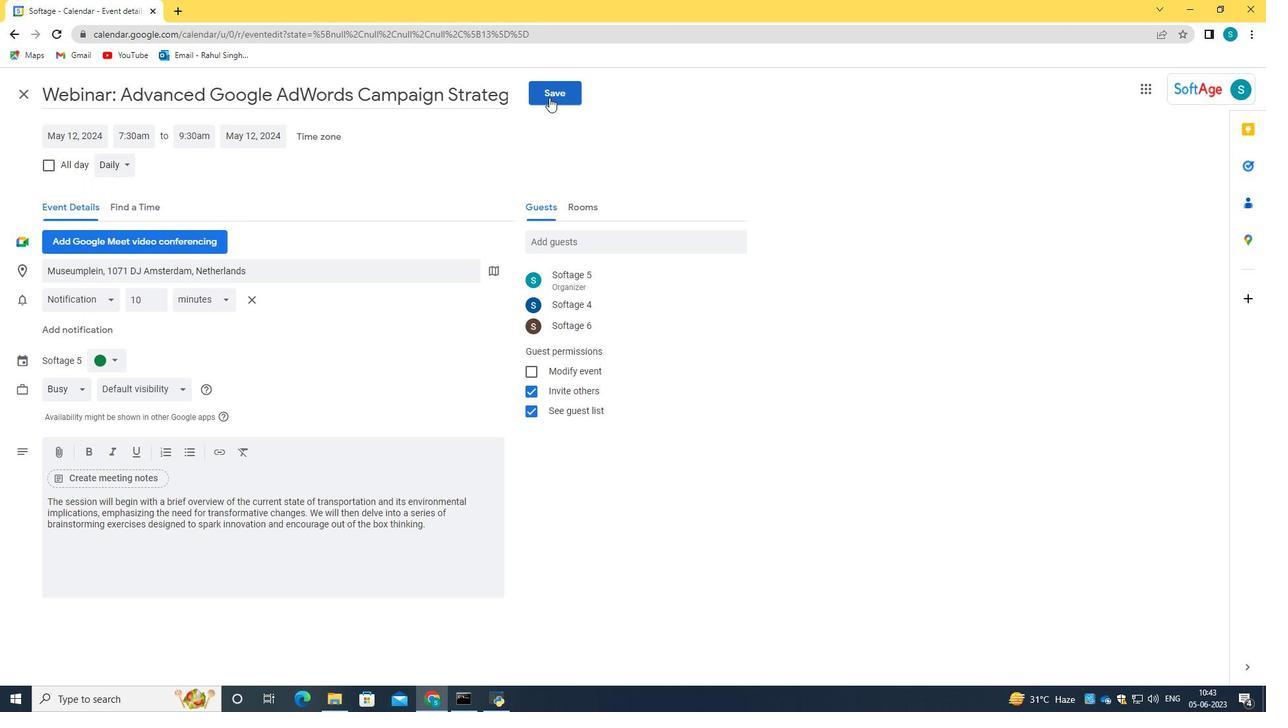 
Action: Mouse moved to (748, 407)
Screenshot: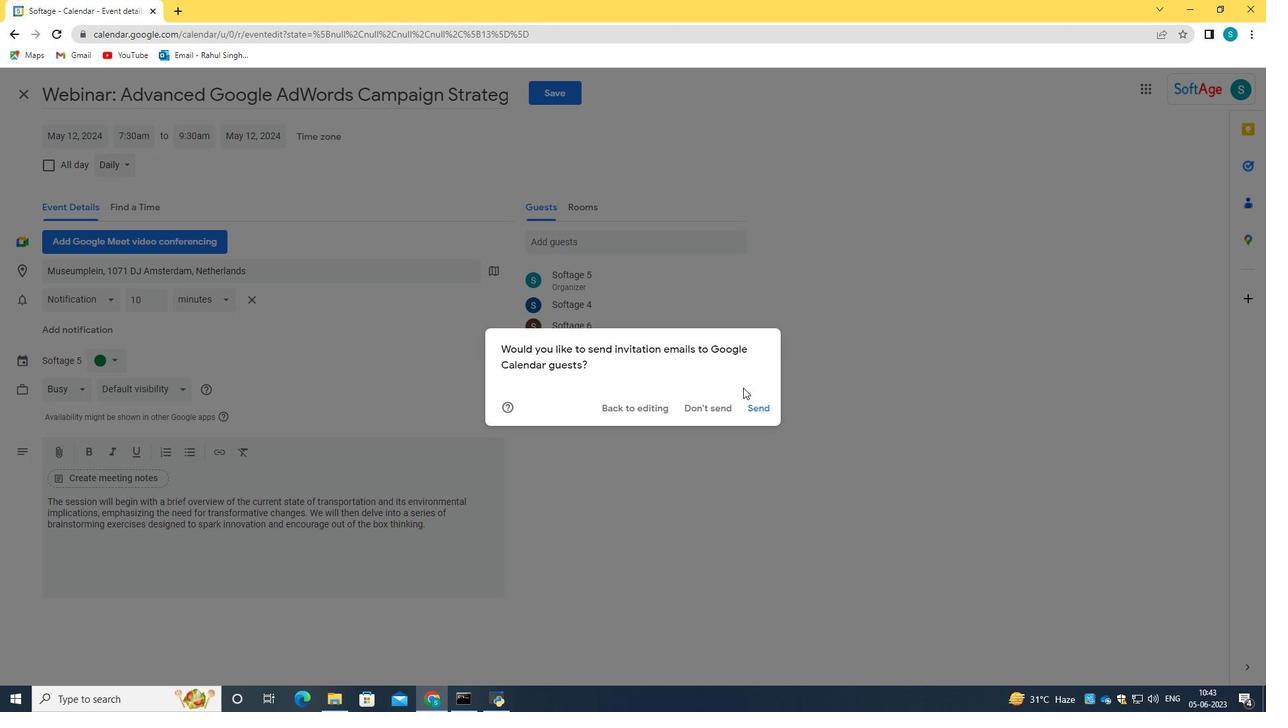 
Action: Mouse pressed left at (748, 407)
Screenshot: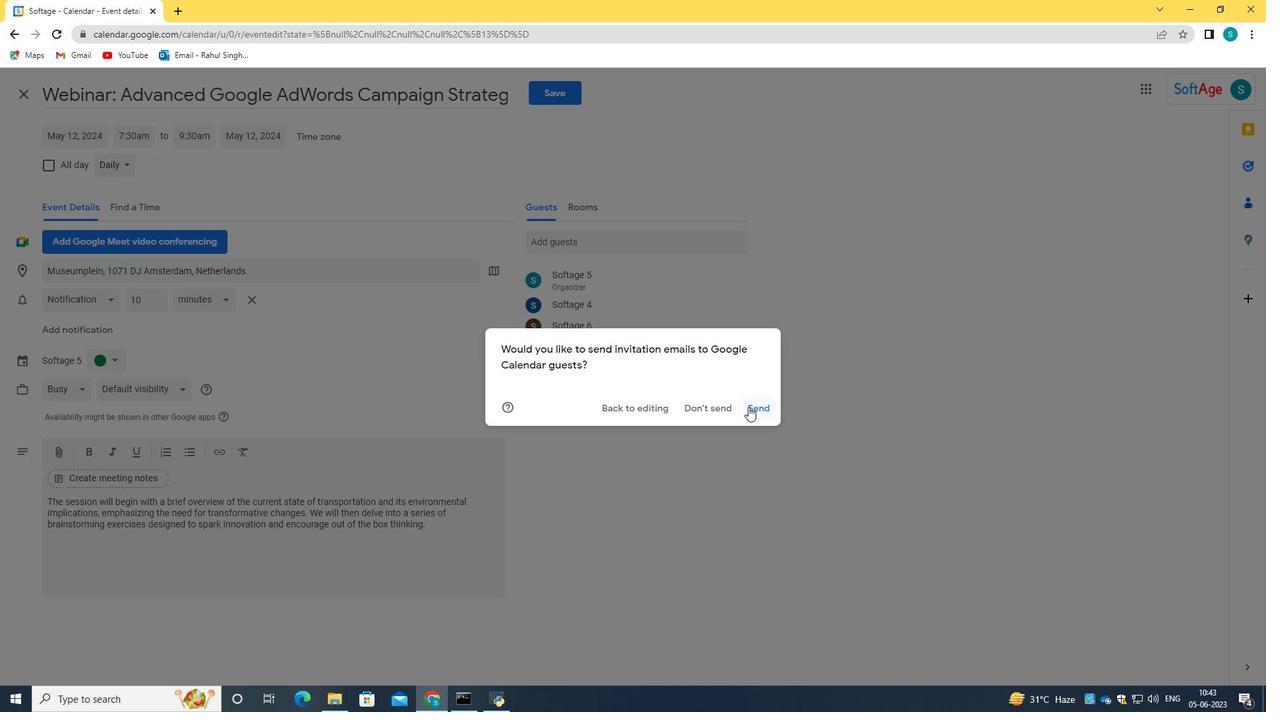
